 Task: Look for space in Copenhagen, Denmark from 11th June, 2023 to 15th June, 2023 for 2 adults in price range Rs.7000 to Rs.16000. Place can be private room with 1  bedroom having 2 beds and 1 bathroom. Property type can be house, flat, guest house, hotel. Booking option can be shelf check-in. Required host language is English.
Action: Mouse moved to (587, 77)
Screenshot: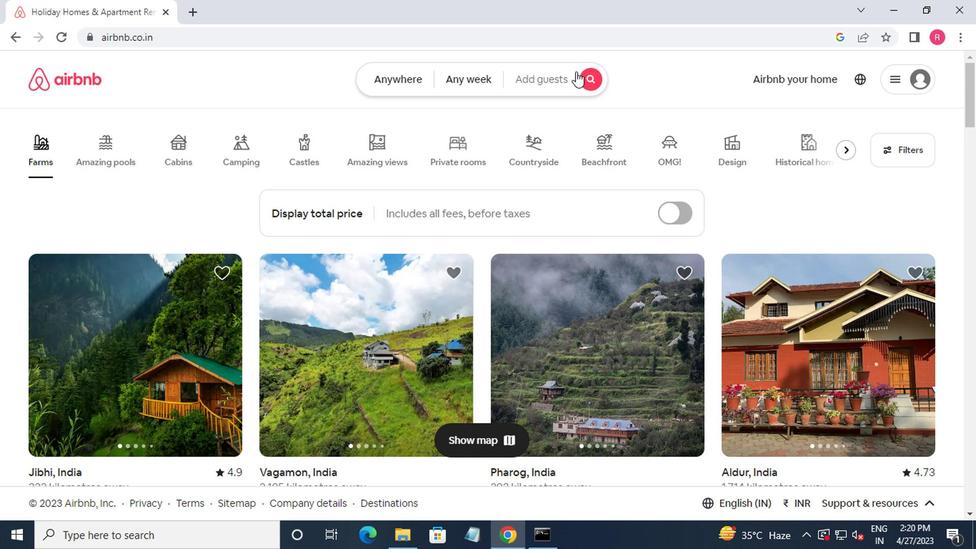 
Action: Mouse pressed left at (587, 77)
Screenshot: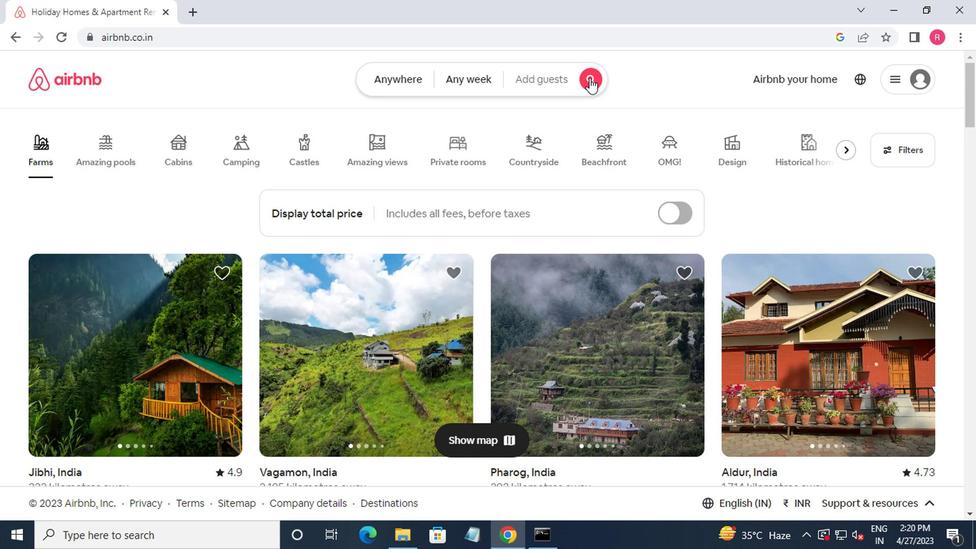 
Action: Mouse moved to (298, 140)
Screenshot: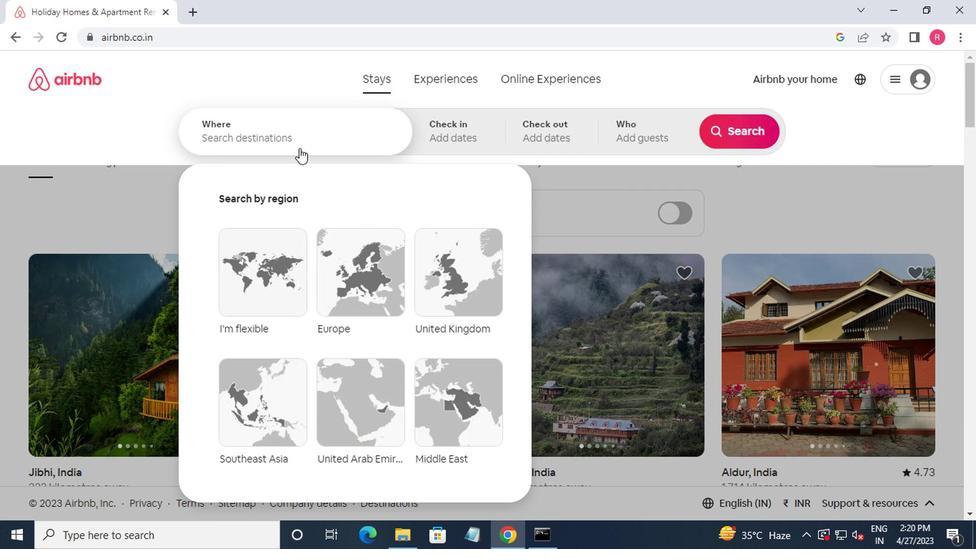 
Action: Mouse pressed left at (298, 140)
Screenshot: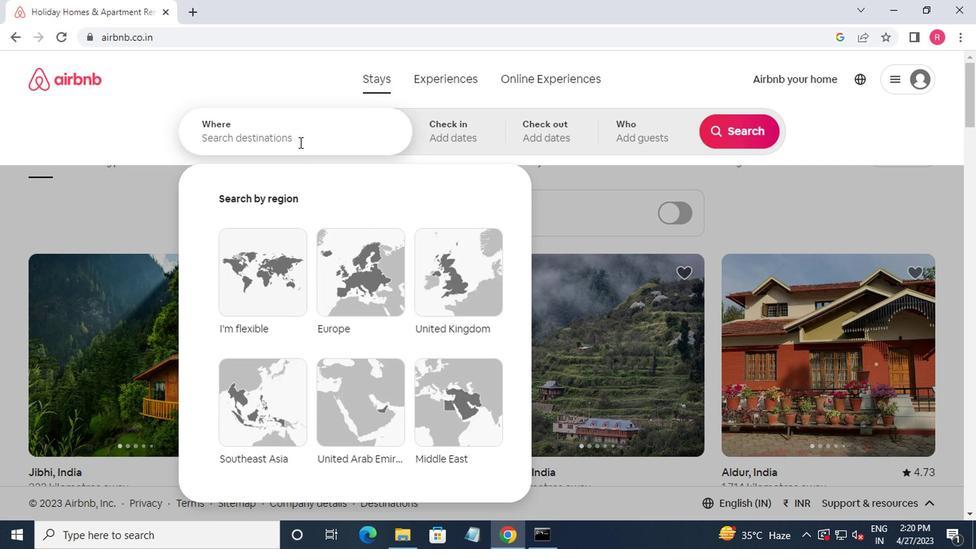 
Action: Mouse moved to (302, 147)
Screenshot: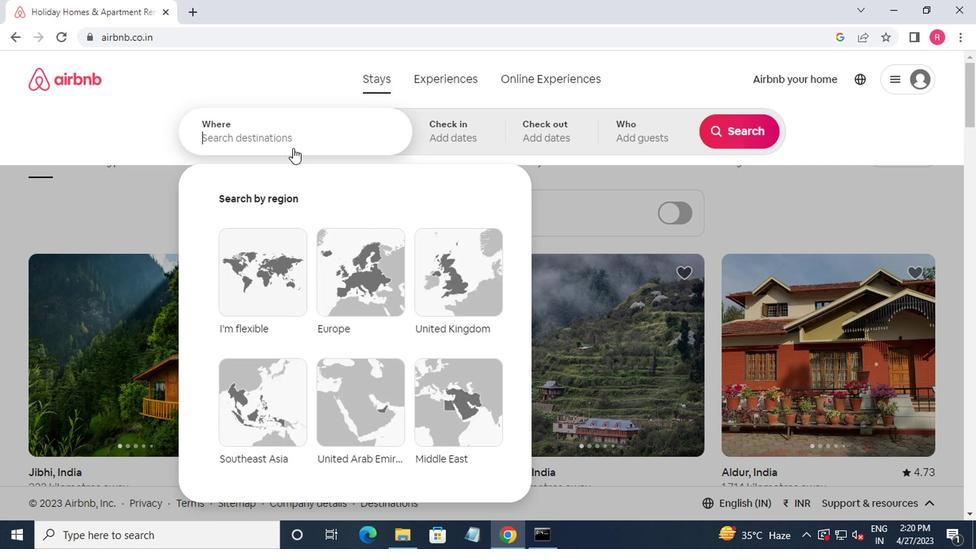 
Action: Key pressed copenhagen,<Key.down><Key.enter><Key.enter>
Screenshot: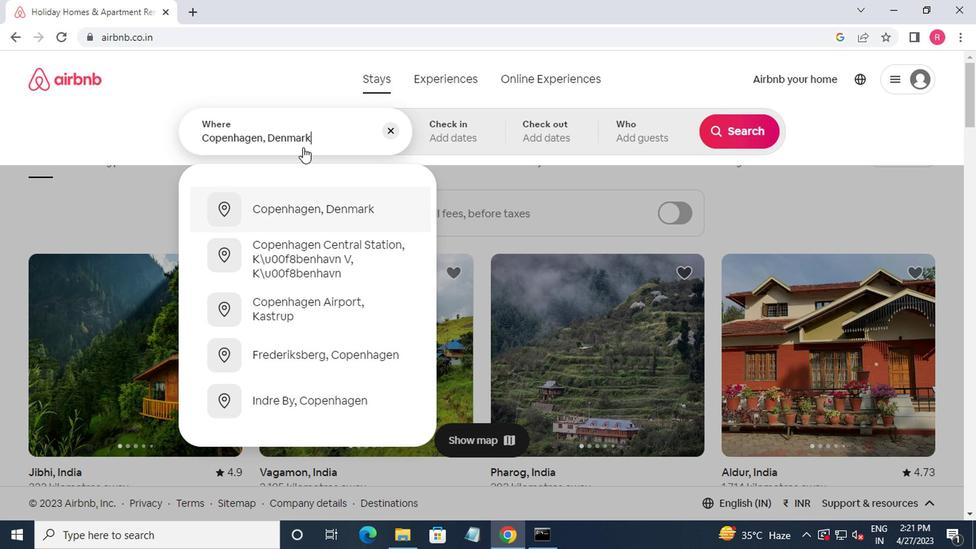 
Action: Mouse moved to (725, 247)
Screenshot: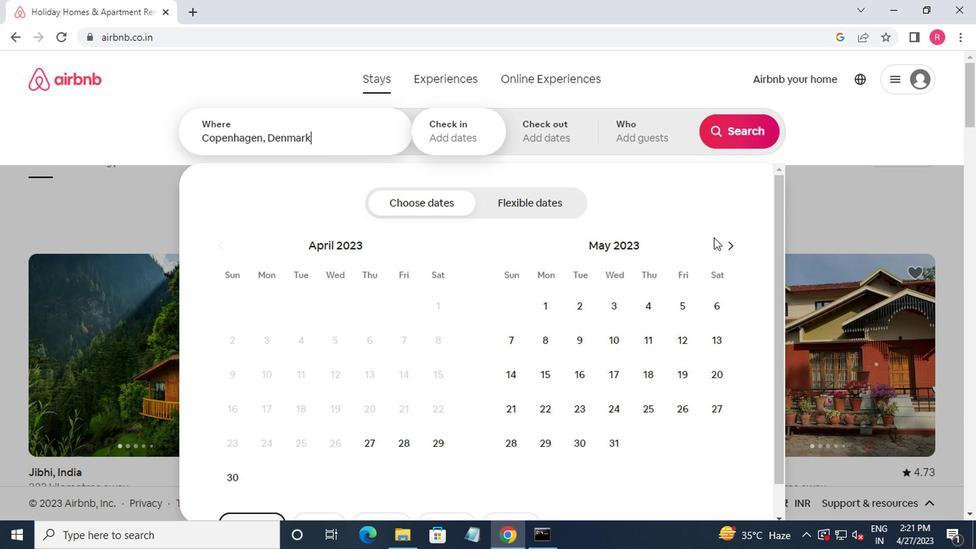 
Action: Mouse pressed left at (725, 247)
Screenshot: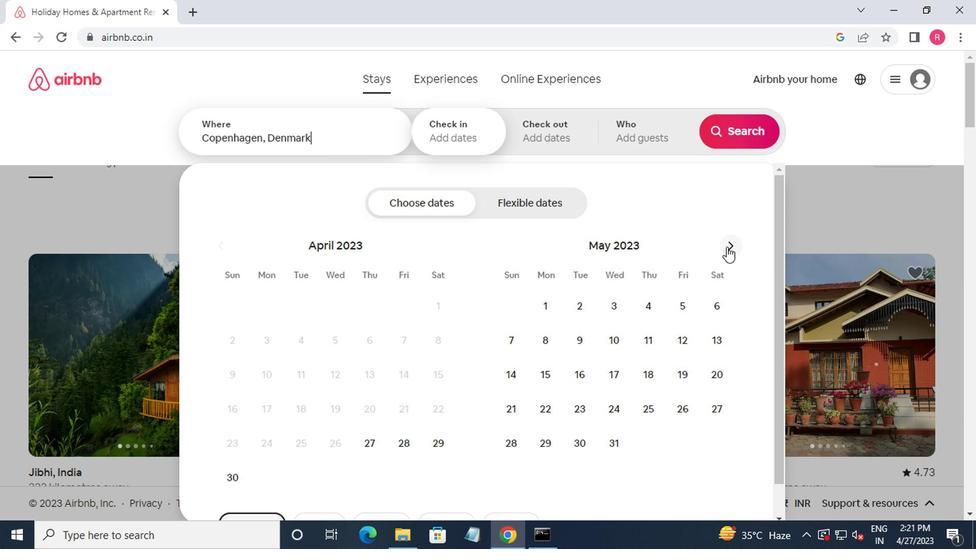
Action: Mouse pressed left at (725, 247)
Screenshot: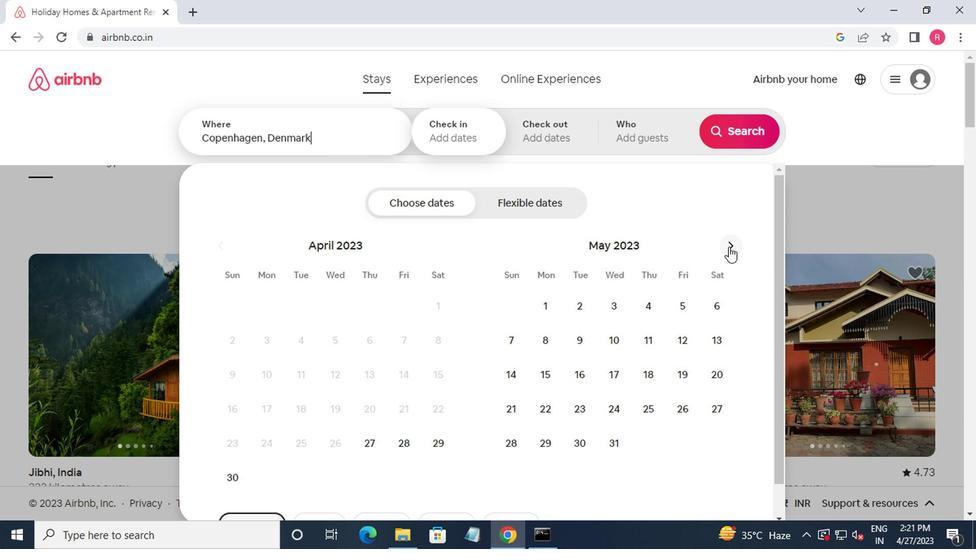 
Action: Mouse moved to (524, 369)
Screenshot: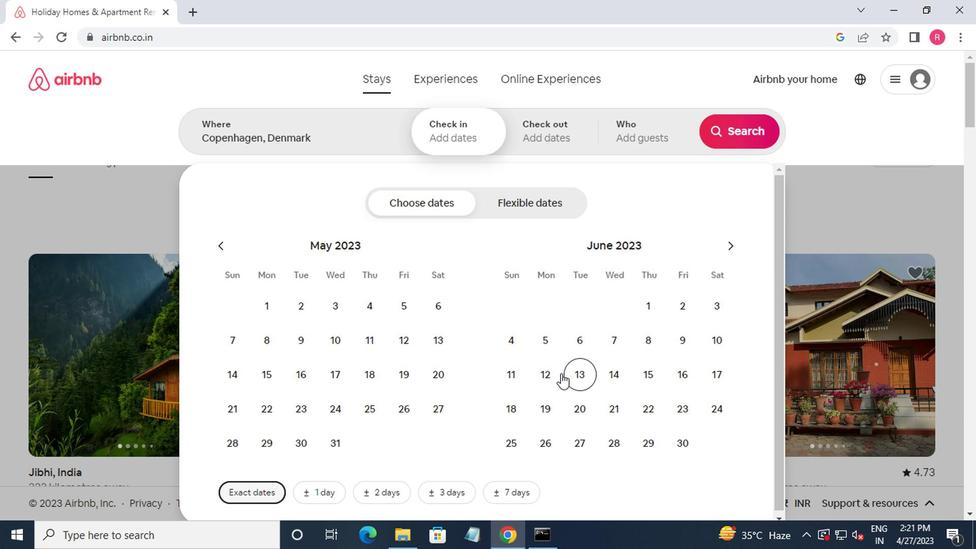 
Action: Mouse pressed left at (524, 369)
Screenshot: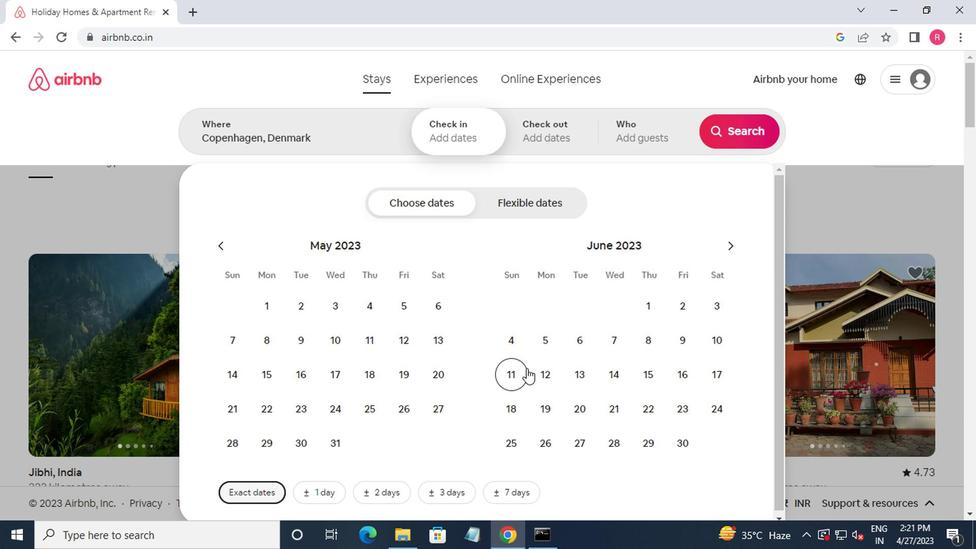 
Action: Mouse moved to (638, 386)
Screenshot: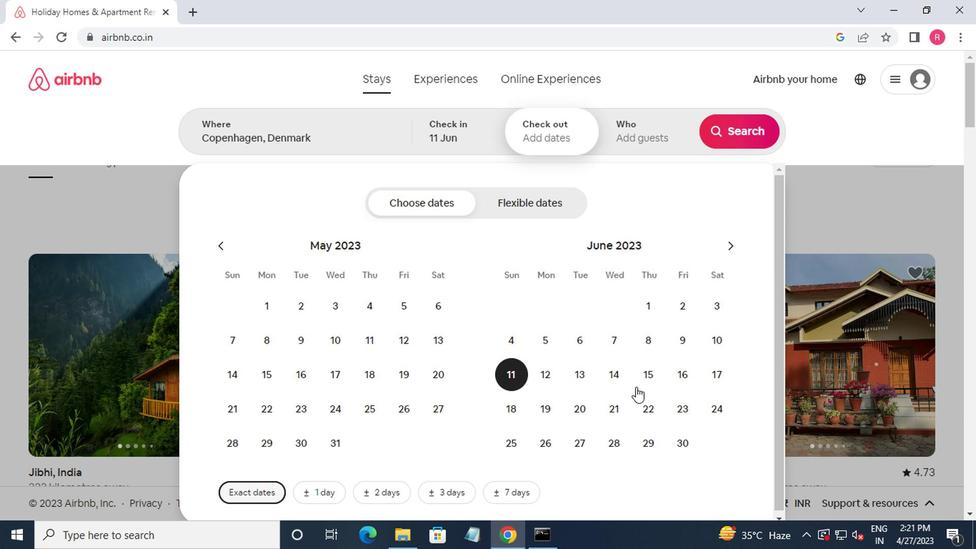 
Action: Mouse pressed left at (638, 386)
Screenshot: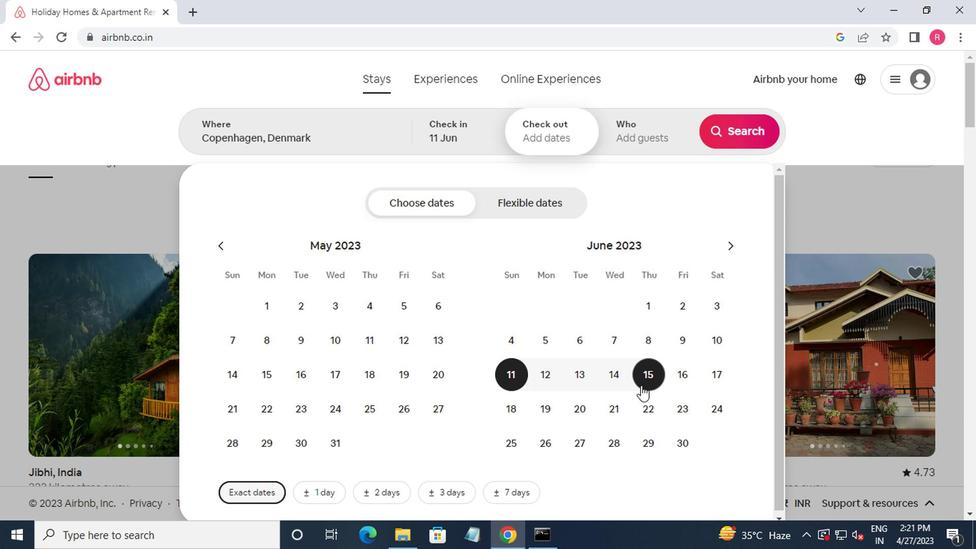 
Action: Mouse moved to (626, 139)
Screenshot: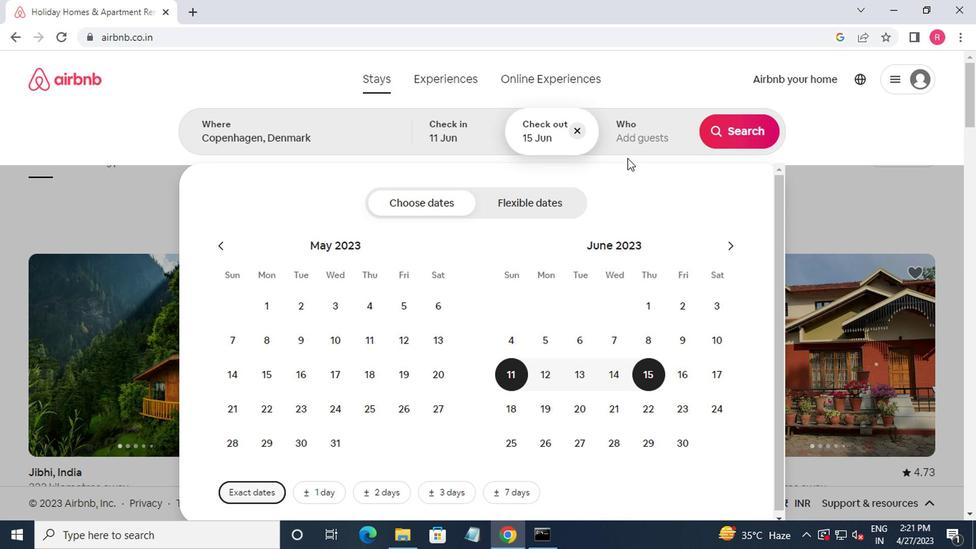 
Action: Mouse pressed left at (626, 139)
Screenshot: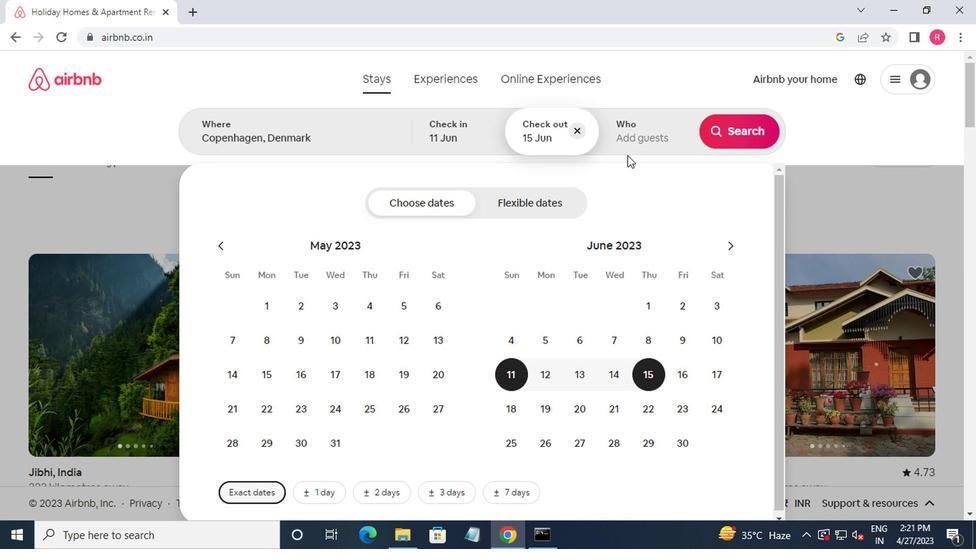 
Action: Mouse moved to (737, 210)
Screenshot: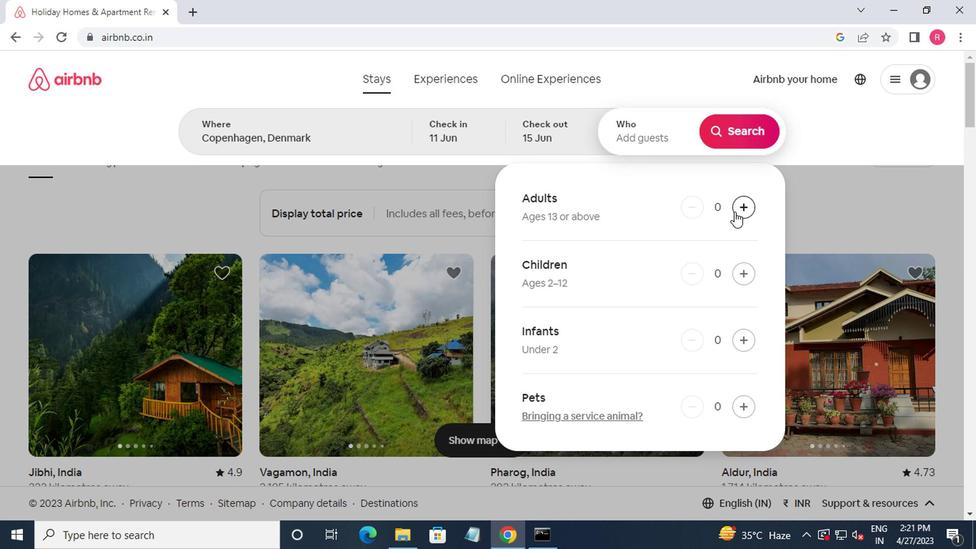 
Action: Mouse pressed left at (737, 210)
Screenshot: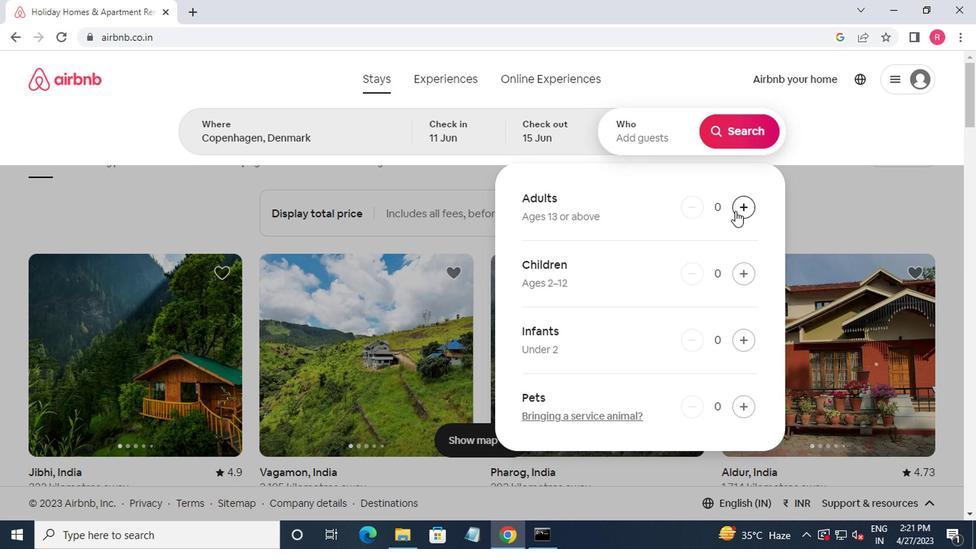 
Action: Mouse pressed left at (737, 210)
Screenshot: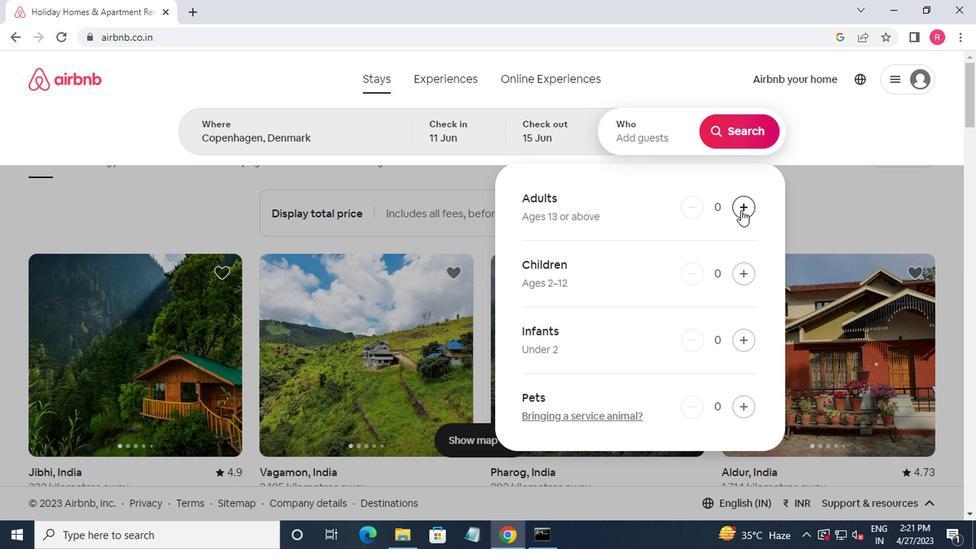 
Action: Mouse moved to (741, 136)
Screenshot: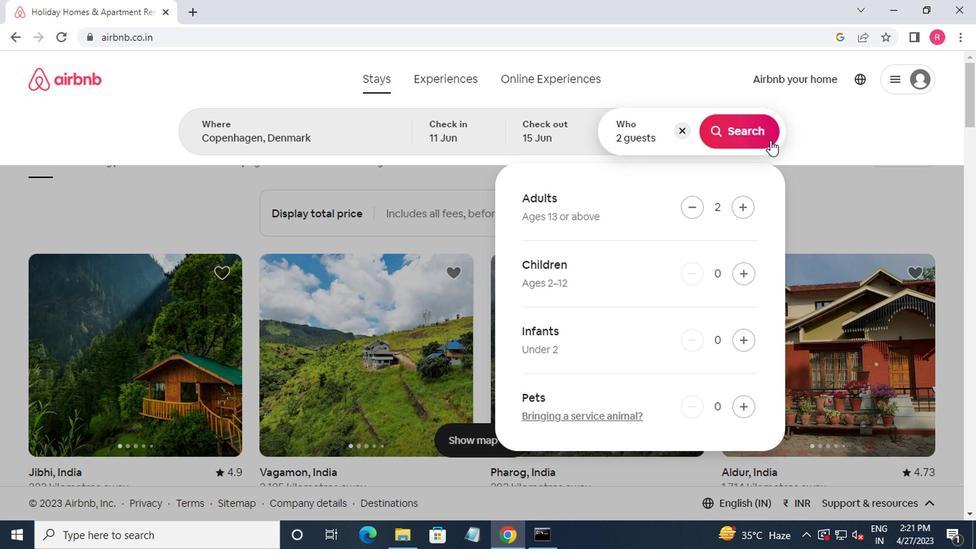 
Action: Mouse pressed left at (741, 136)
Screenshot: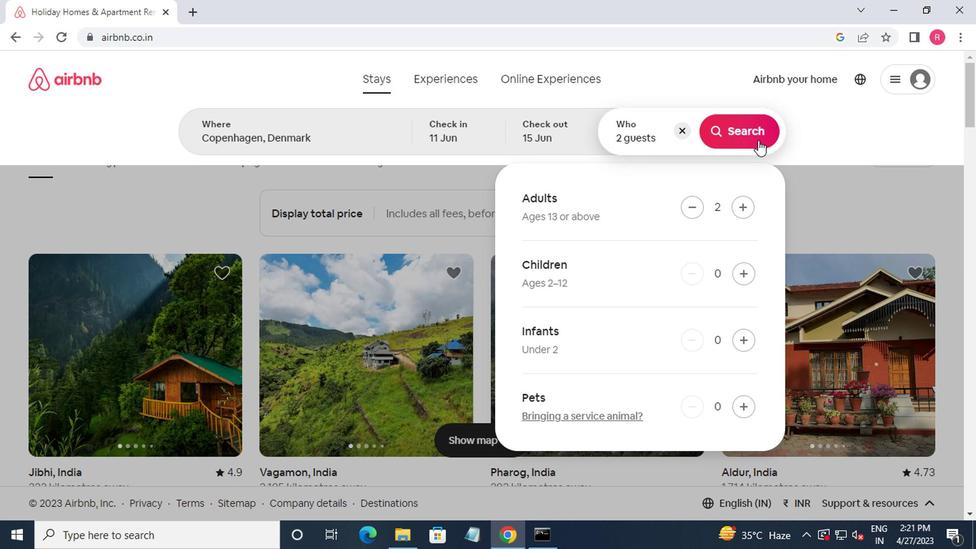 
Action: Mouse moved to (871, 138)
Screenshot: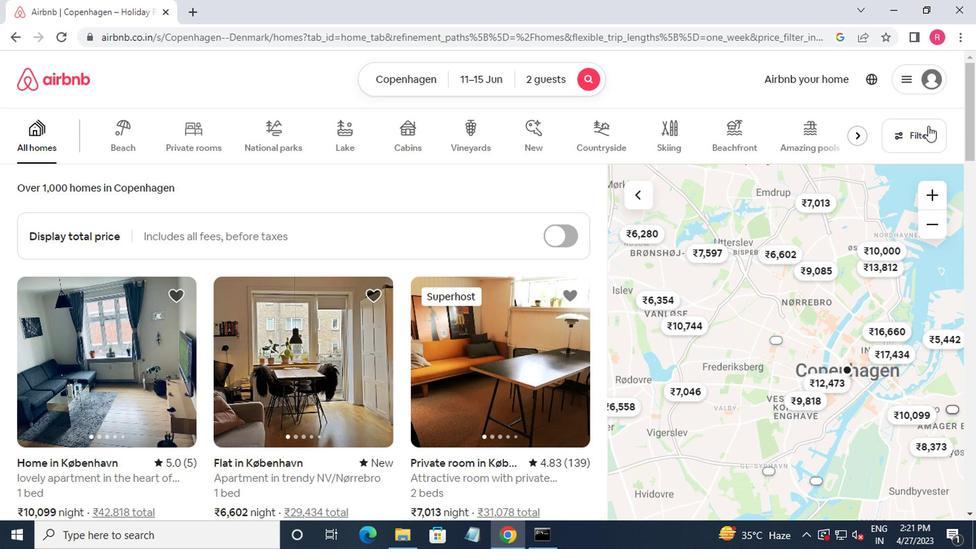 
Action: Mouse pressed left at (871, 138)
Screenshot: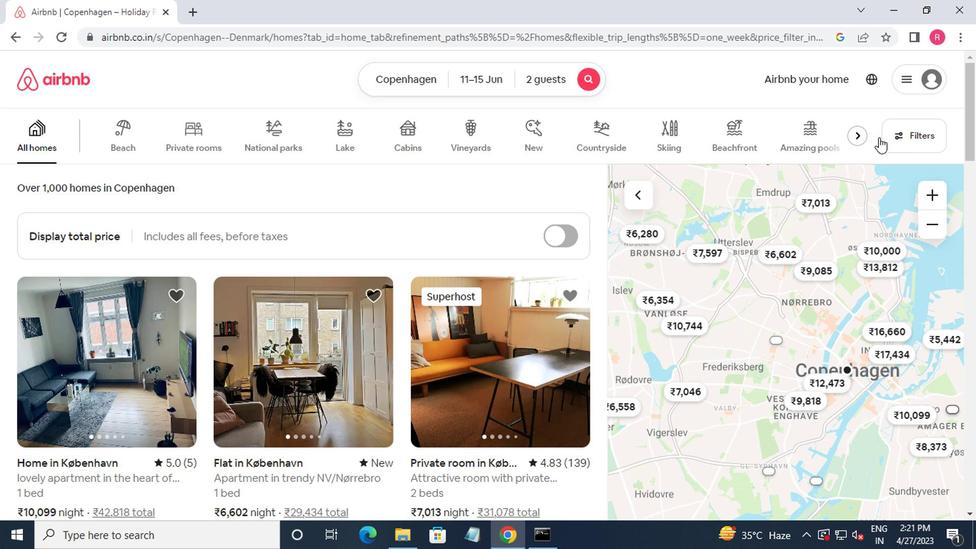 
Action: Mouse moved to (890, 138)
Screenshot: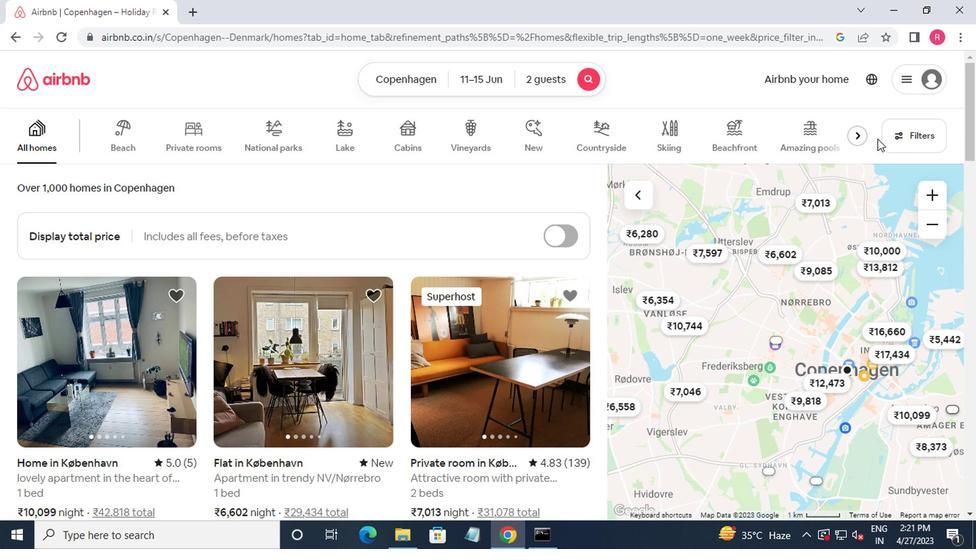 
Action: Mouse pressed left at (890, 138)
Screenshot: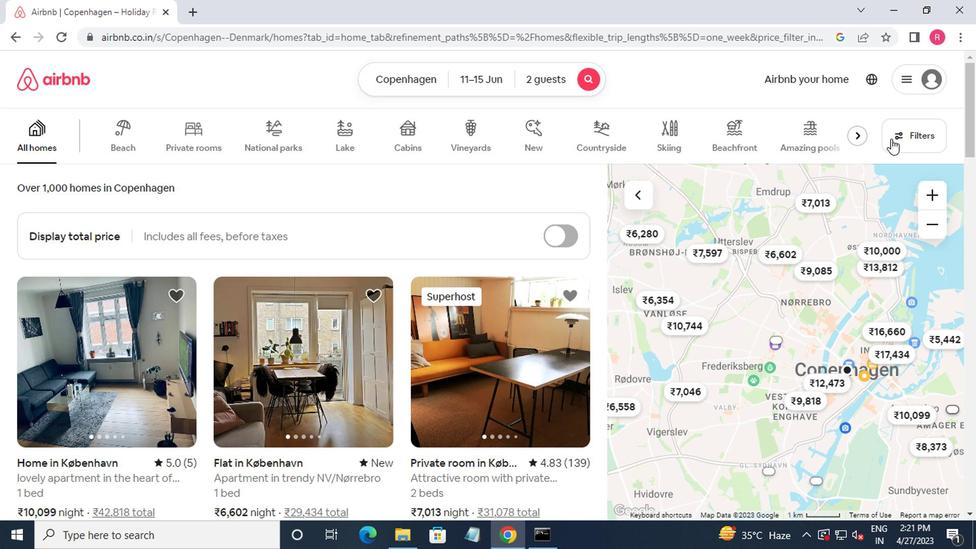 
Action: Mouse moved to (359, 319)
Screenshot: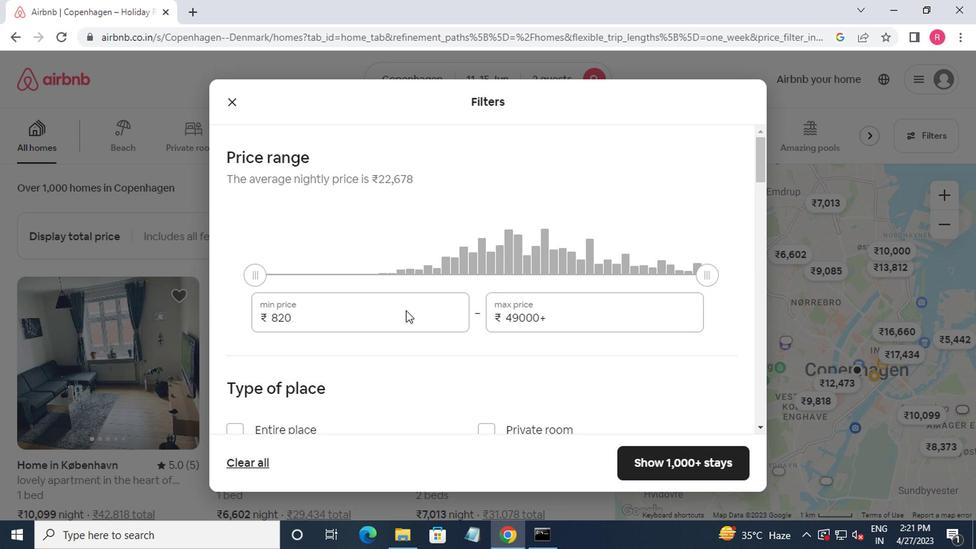 
Action: Mouse pressed left at (359, 319)
Screenshot: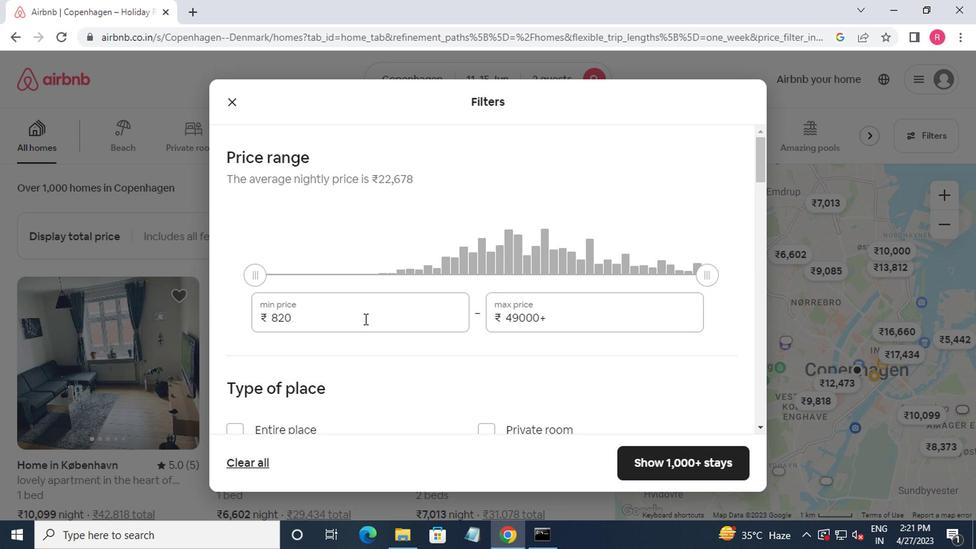 
Action: Mouse moved to (449, 258)
Screenshot: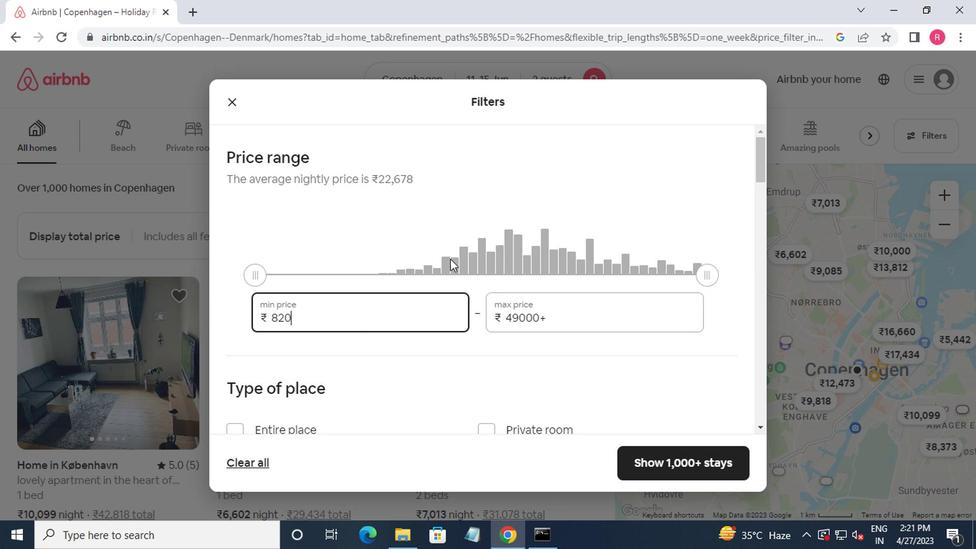 
Action: Key pressed <Key.backspace><Key.backspace><Key.backspace><Key.backspace><Key.backspace>
Screenshot: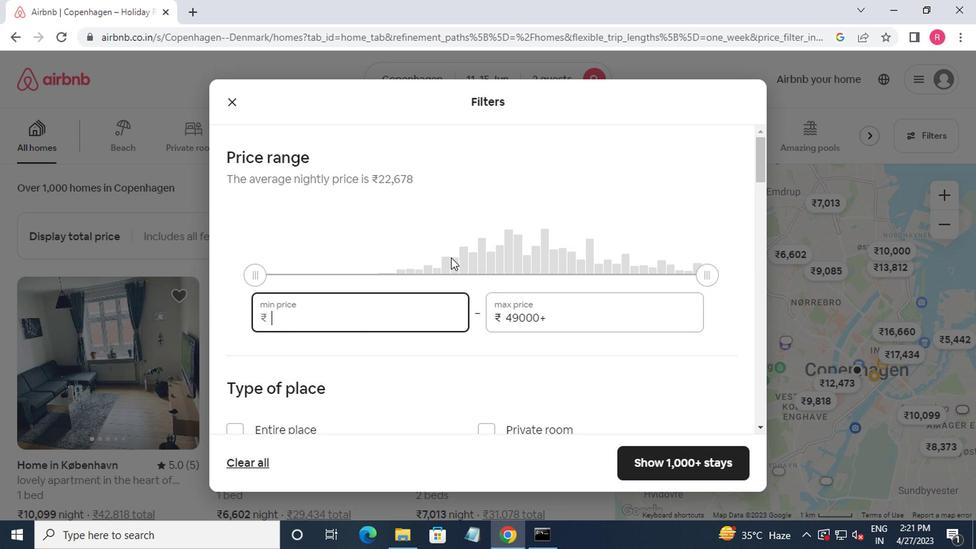 
Action: Mouse moved to (449, 257)
Screenshot: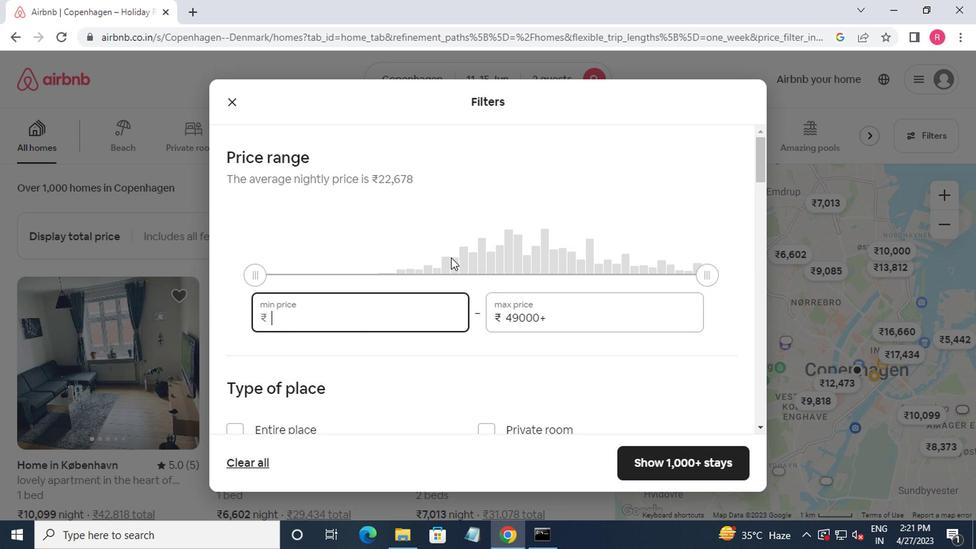
Action: Key pressed 7000<Key.tab>1<Key.backspace><Key.backspace><Key.backspace><Key.backspace><Key.backspace><Key.backspace><Key.backspace><Key.backspace><Key.backspace><Key.backspace>16000
Screenshot: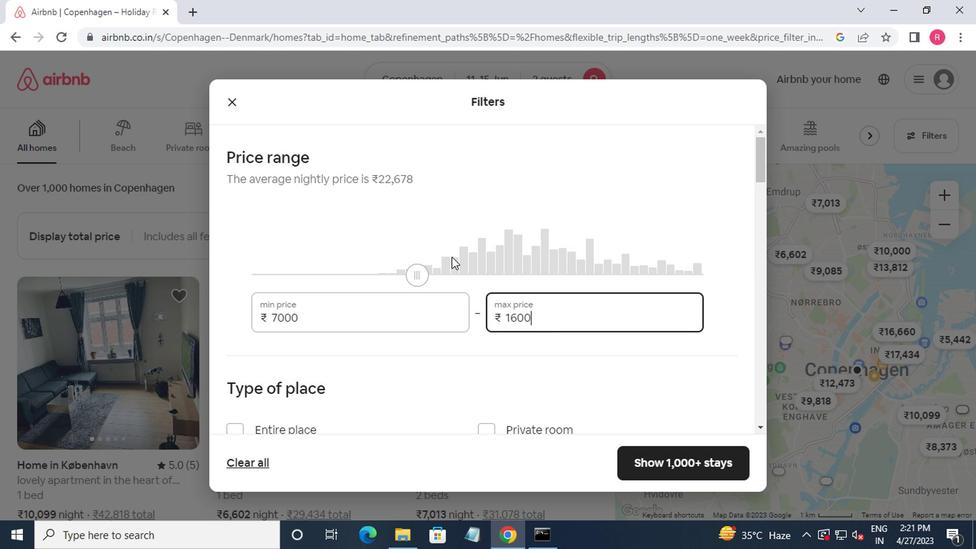 
Action: Mouse moved to (376, 355)
Screenshot: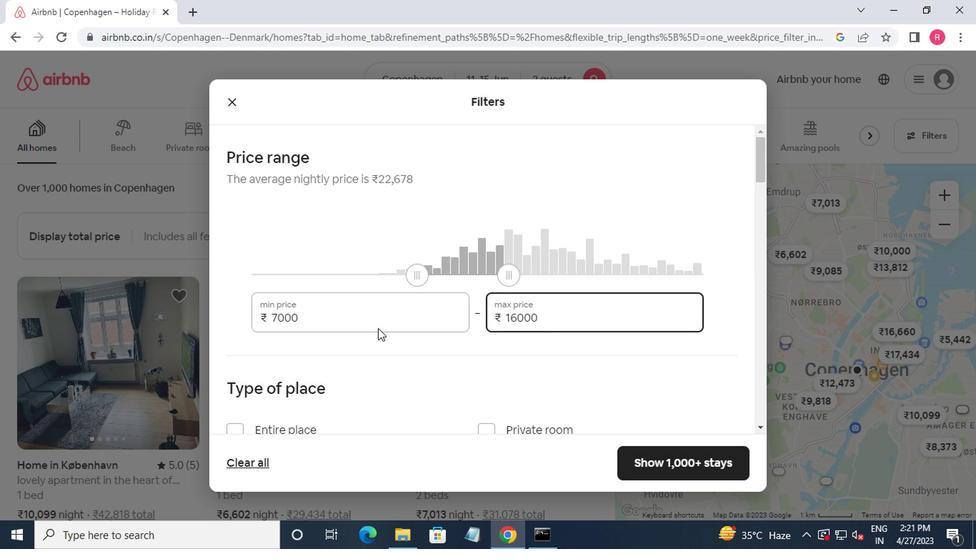 
Action: Mouse scrolled (376, 354) with delta (0, -1)
Screenshot: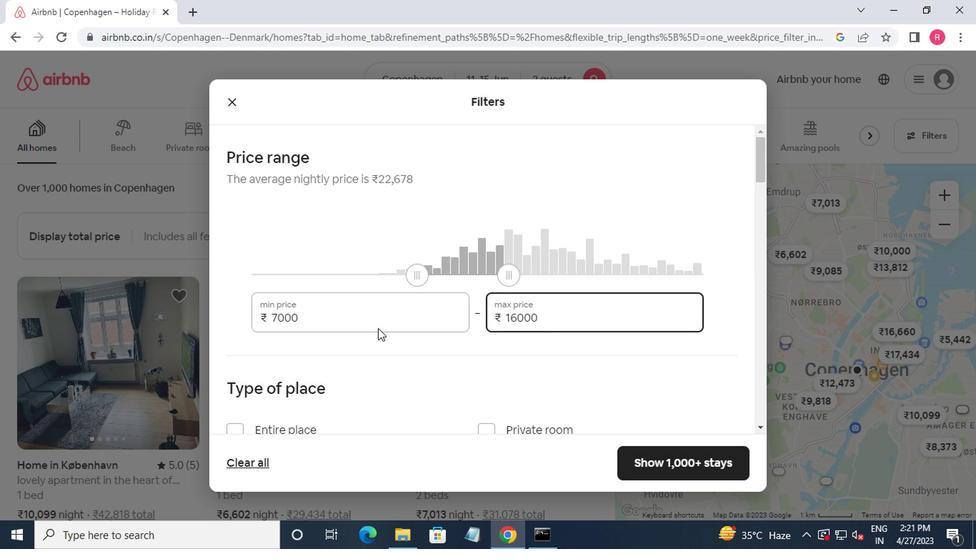 
Action: Mouse moved to (378, 359)
Screenshot: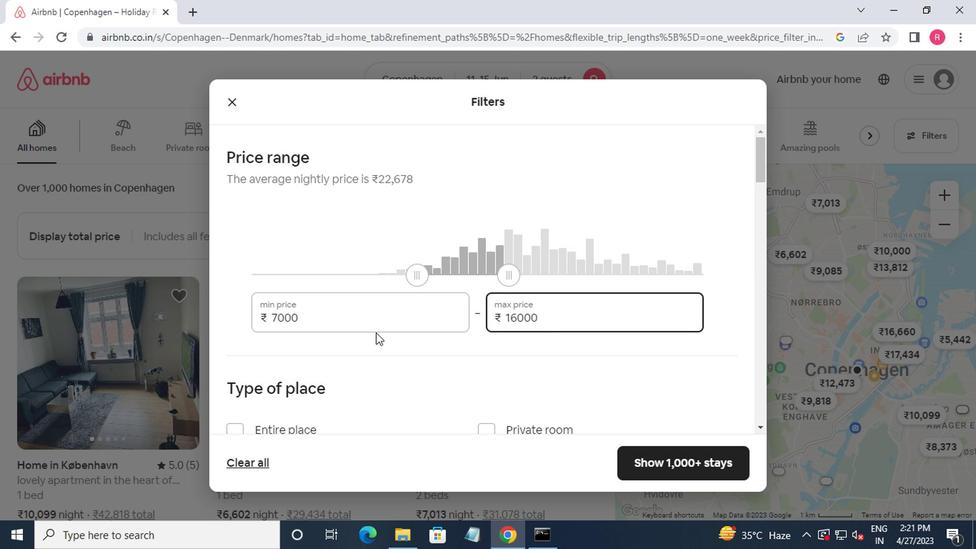 
Action: Mouse scrolled (378, 358) with delta (0, 0)
Screenshot: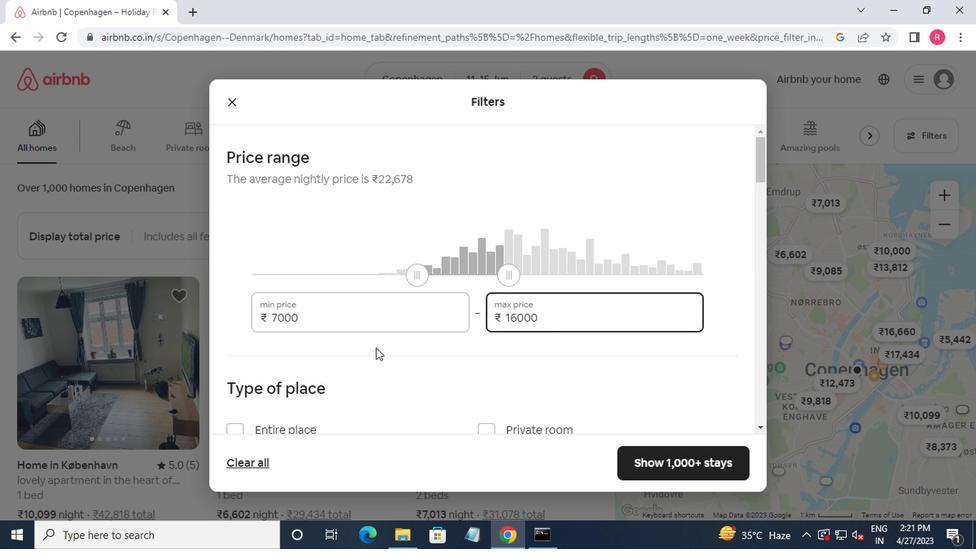 
Action: Mouse moved to (491, 289)
Screenshot: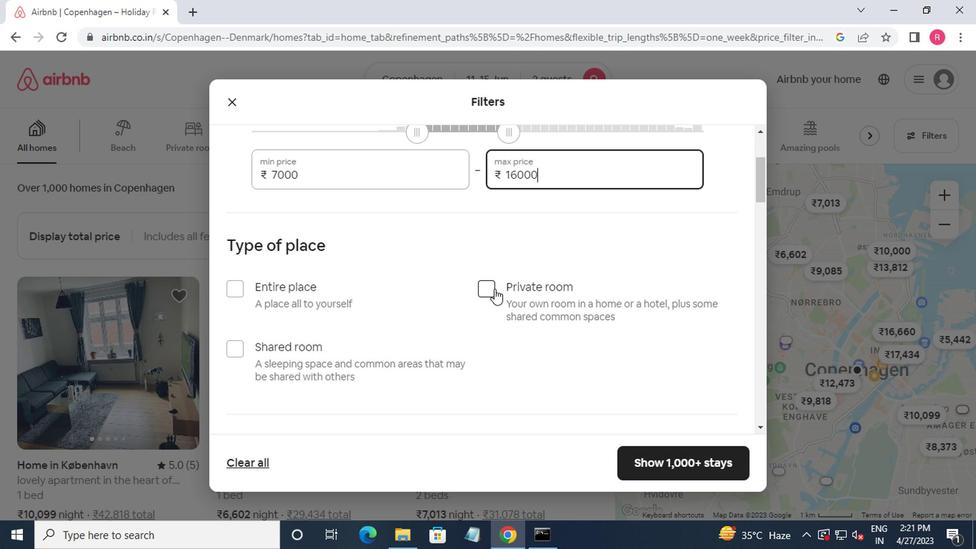 
Action: Mouse pressed left at (491, 289)
Screenshot: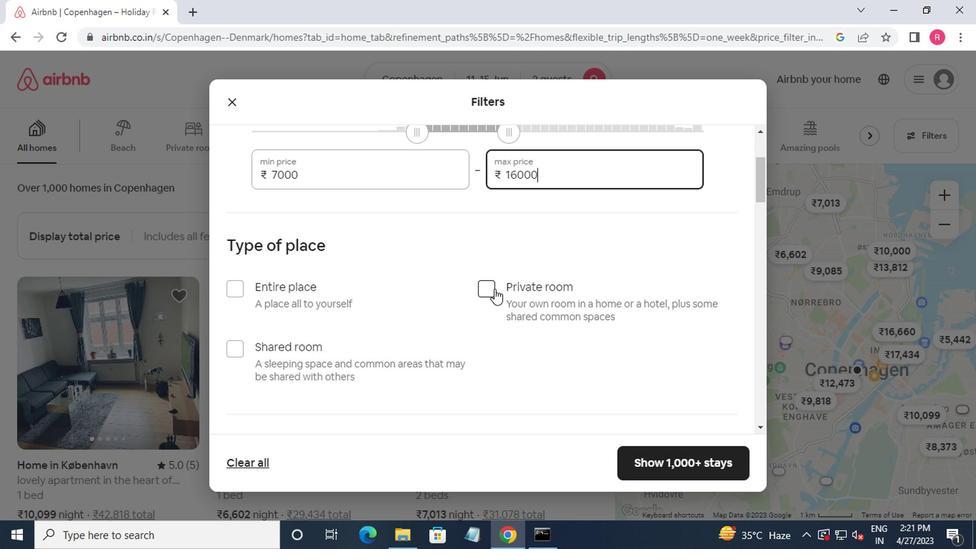 
Action: Mouse moved to (494, 284)
Screenshot: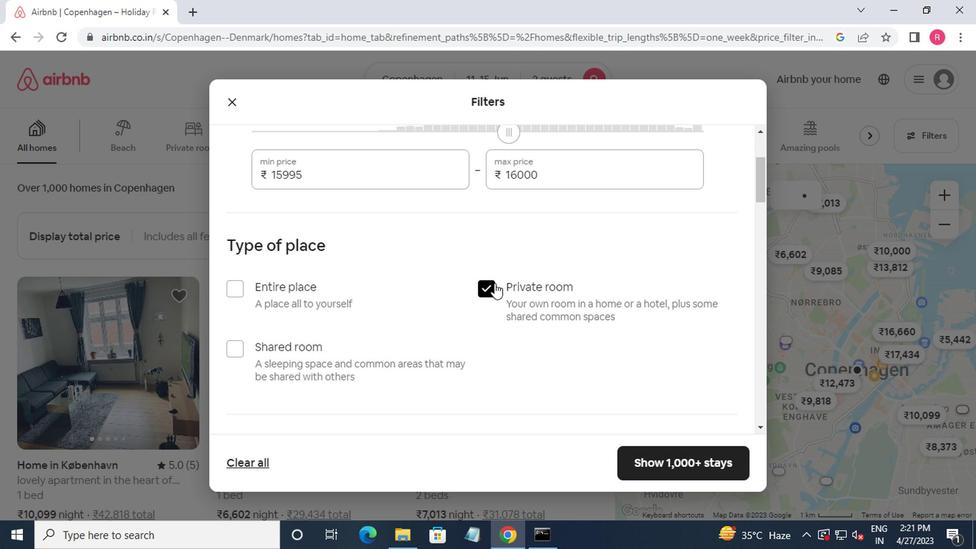 
Action: Mouse scrolled (494, 284) with delta (0, 0)
Screenshot: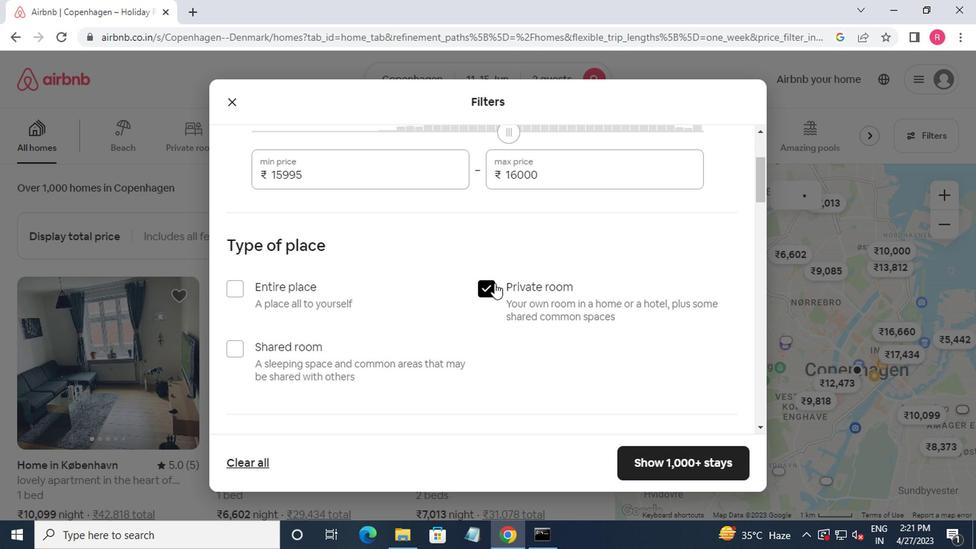 
Action: Mouse moved to (496, 286)
Screenshot: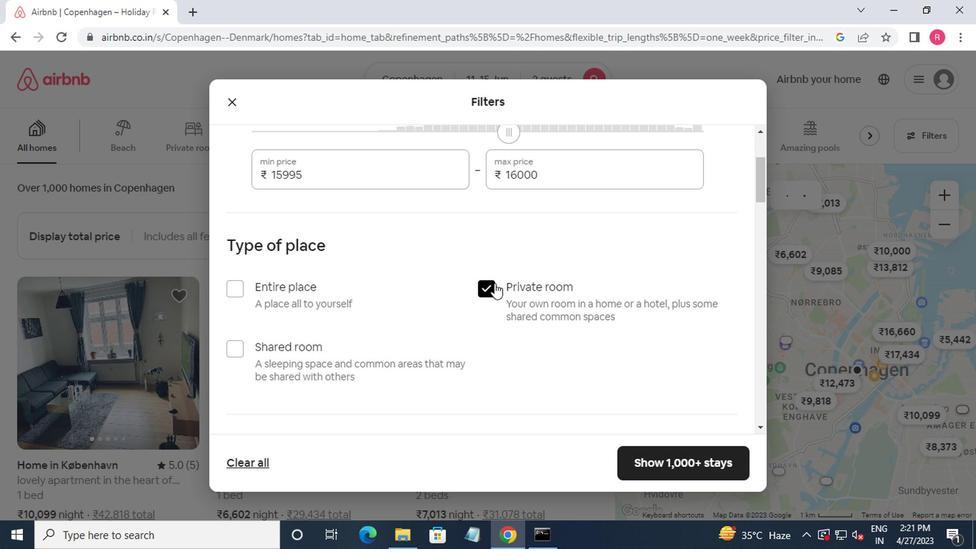 
Action: Mouse scrolled (496, 285) with delta (0, -1)
Screenshot: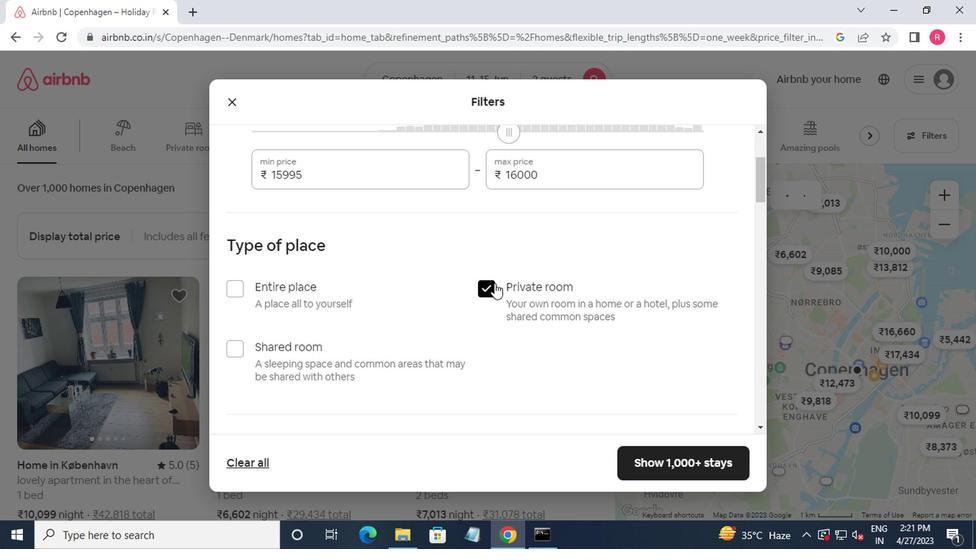 
Action: Mouse moved to (321, 383)
Screenshot: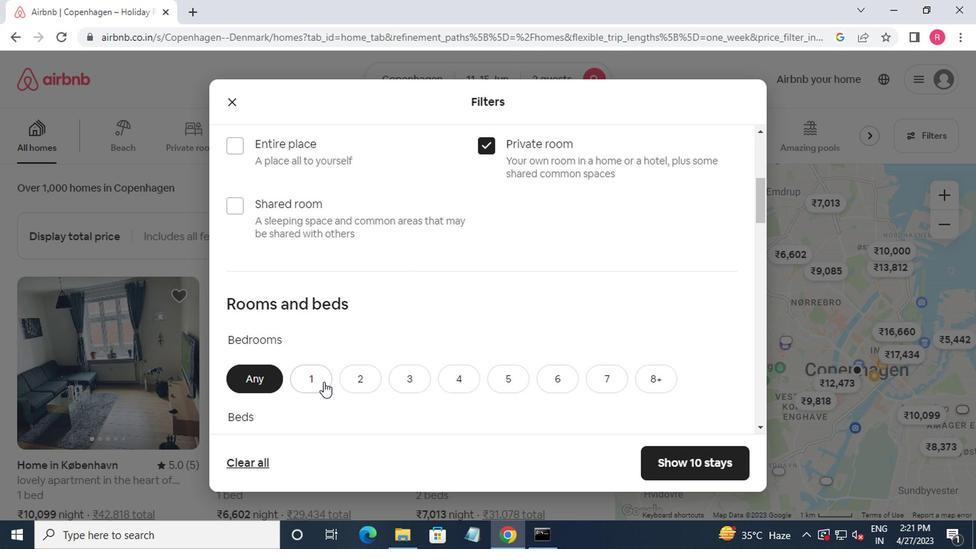 
Action: Mouse pressed left at (321, 383)
Screenshot: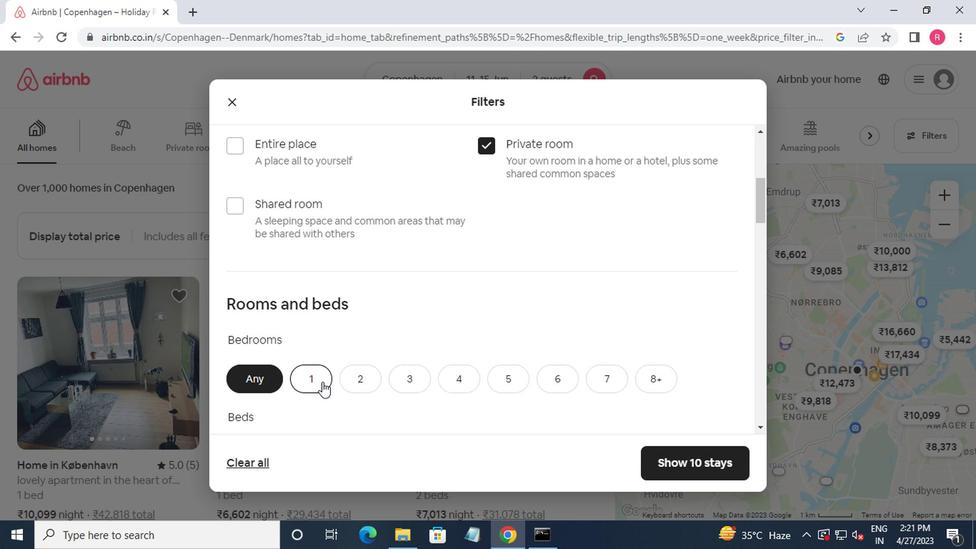 
Action: Mouse moved to (331, 388)
Screenshot: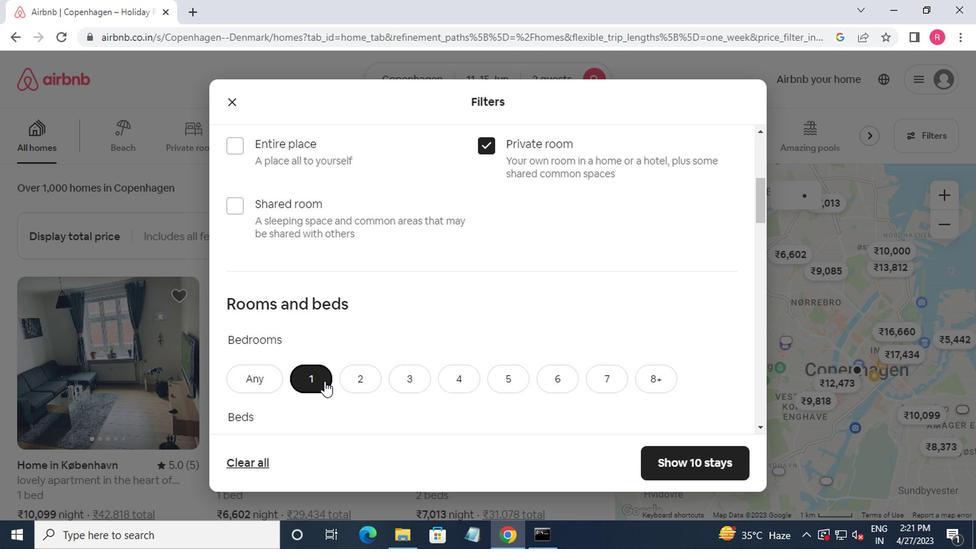 
Action: Mouse scrolled (331, 387) with delta (0, 0)
Screenshot: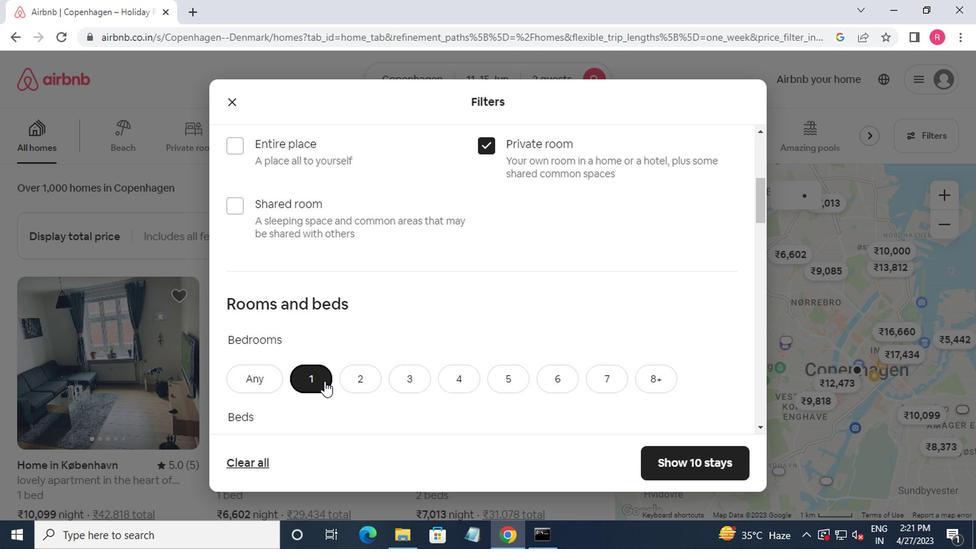 
Action: Mouse moved to (335, 388)
Screenshot: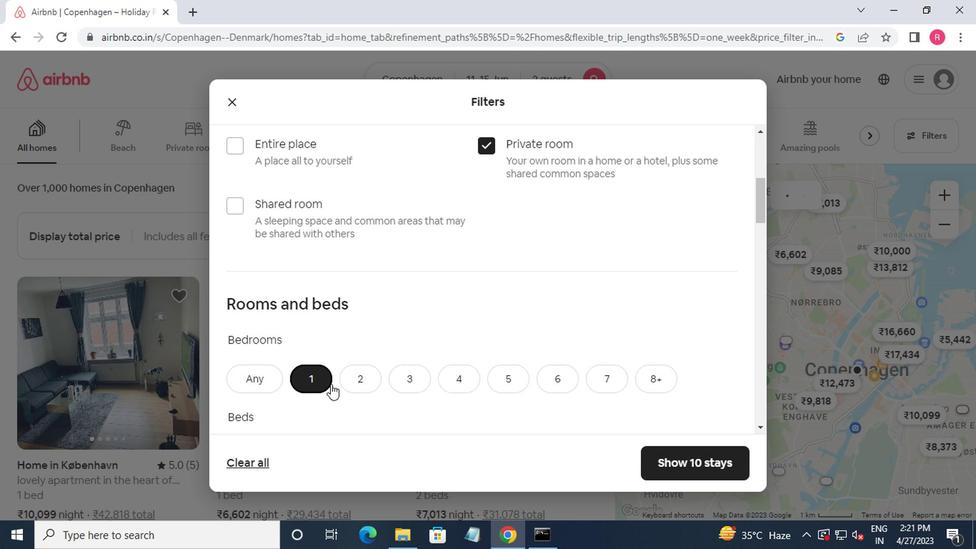 
Action: Mouse scrolled (335, 387) with delta (0, 0)
Screenshot: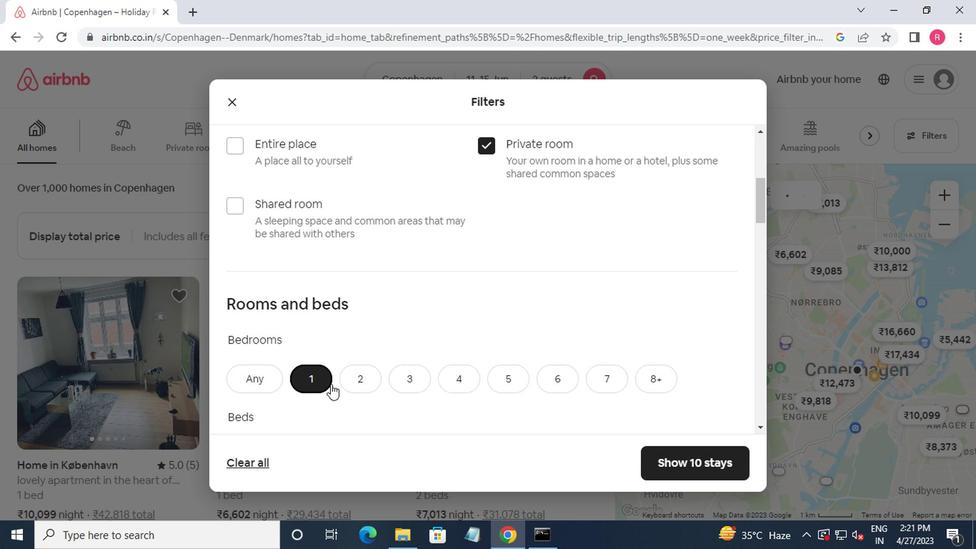 
Action: Mouse moved to (351, 314)
Screenshot: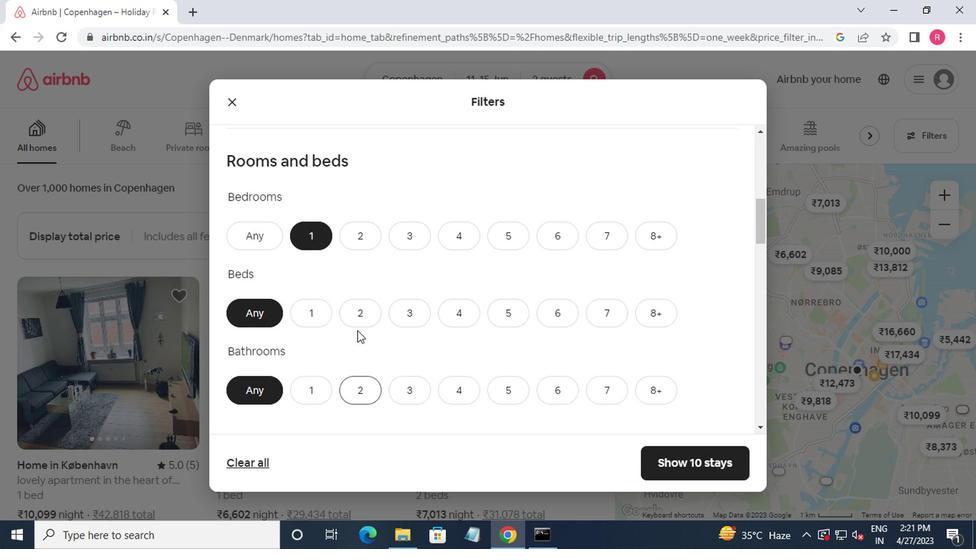 
Action: Mouse pressed left at (351, 314)
Screenshot: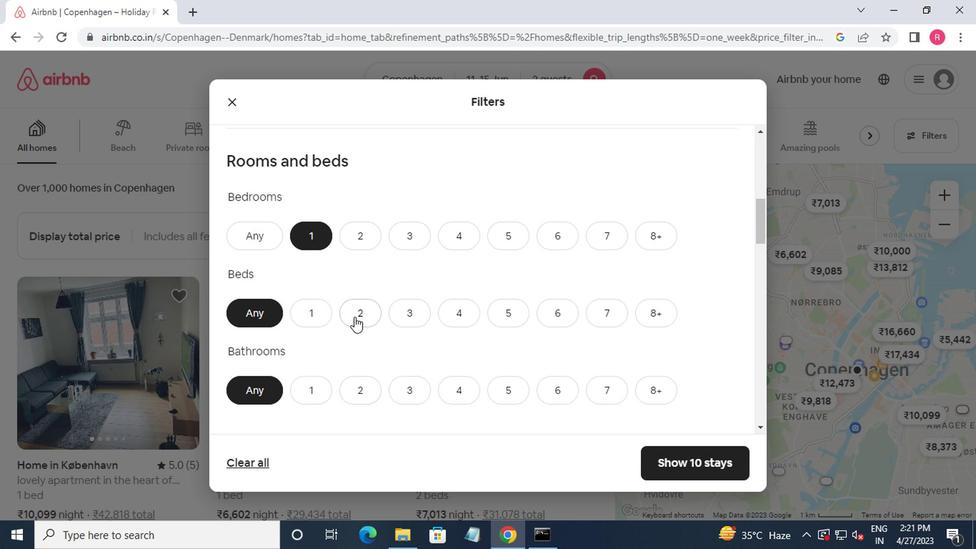 
Action: Mouse moved to (315, 387)
Screenshot: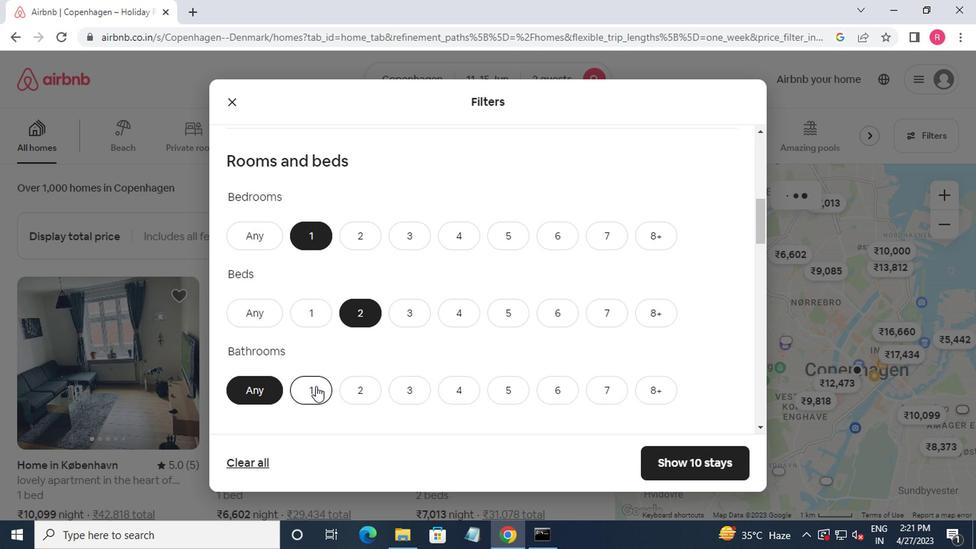 
Action: Mouse pressed left at (315, 387)
Screenshot: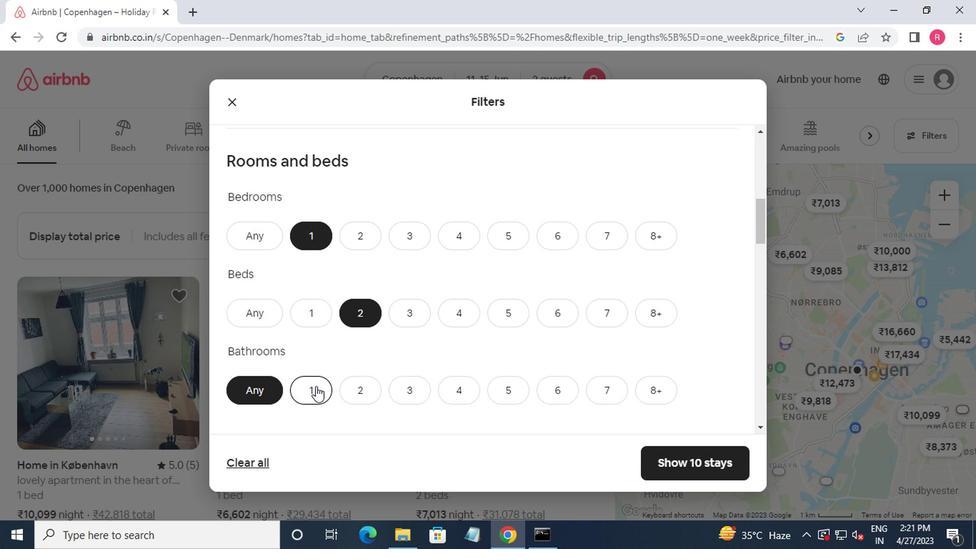 
Action: Mouse moved to (329, 381)
Screenshot: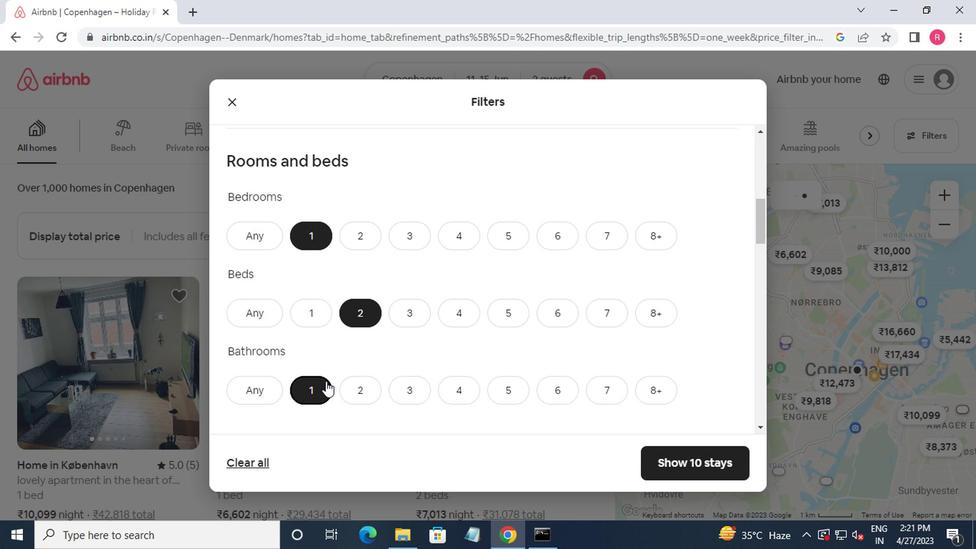 
Action: Mouse scrolled (329, 380) with delta (0, -1)
Screenshot: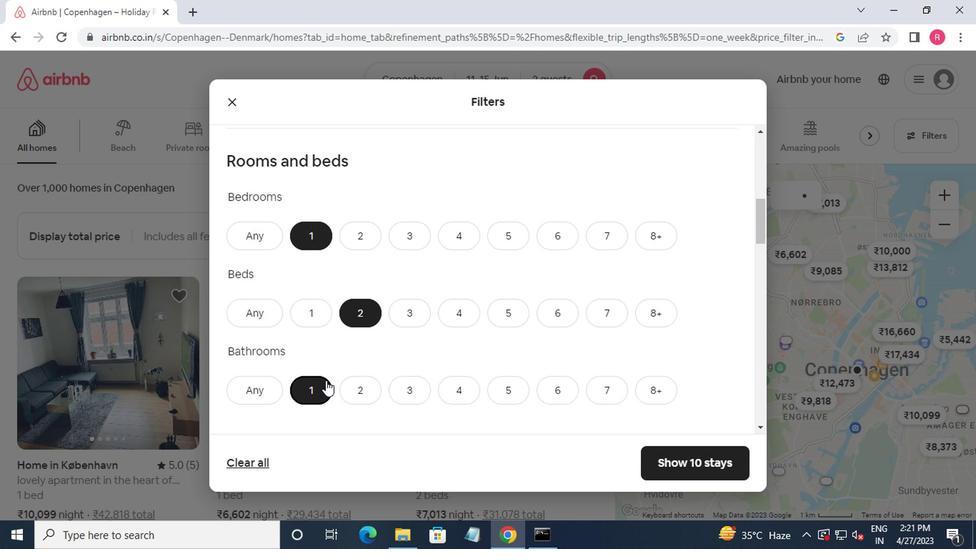 
Action: Mouse moved to (331, 381)
Screenshot: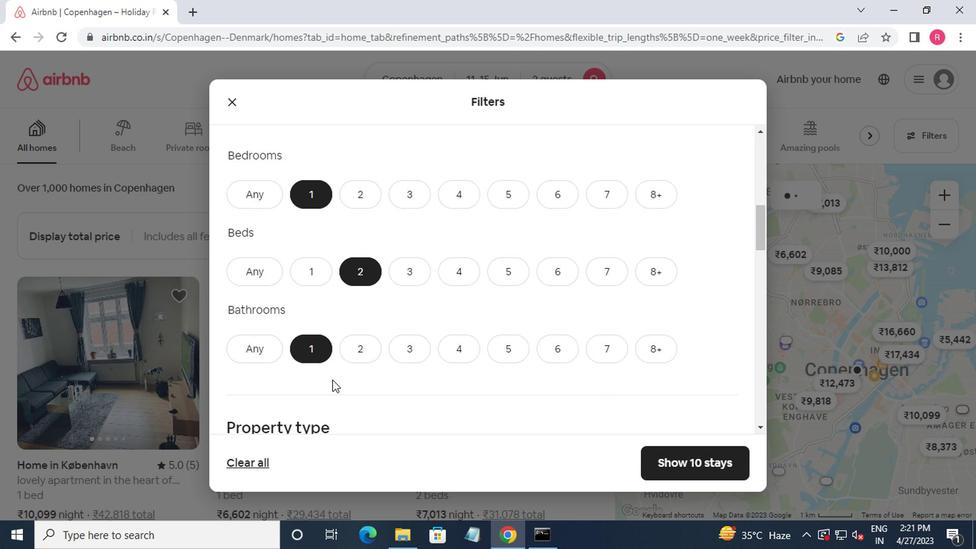 
Action: Mouse scrolled (331, 380) with delta (0, -1)
Screenshot: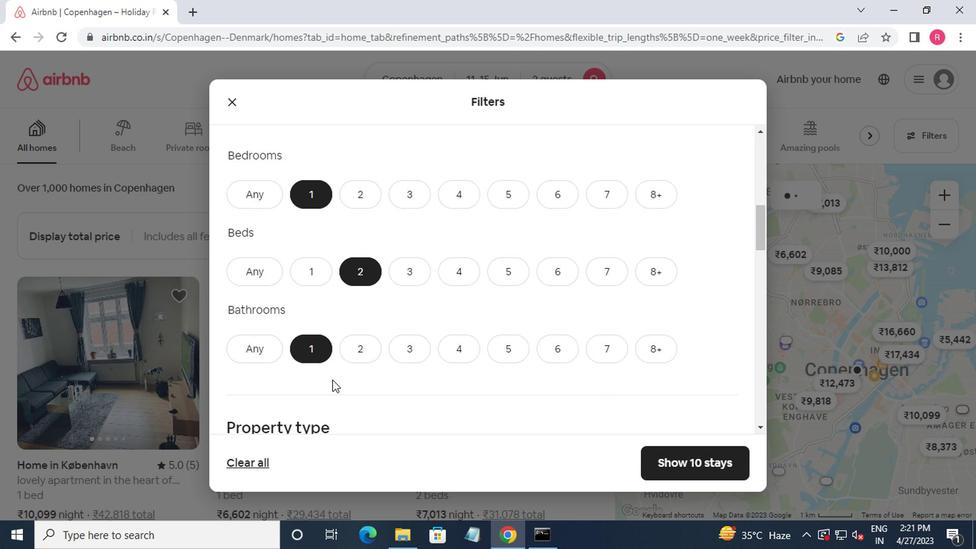 
Action: Mouse moved to (333, 381)
Screenshot: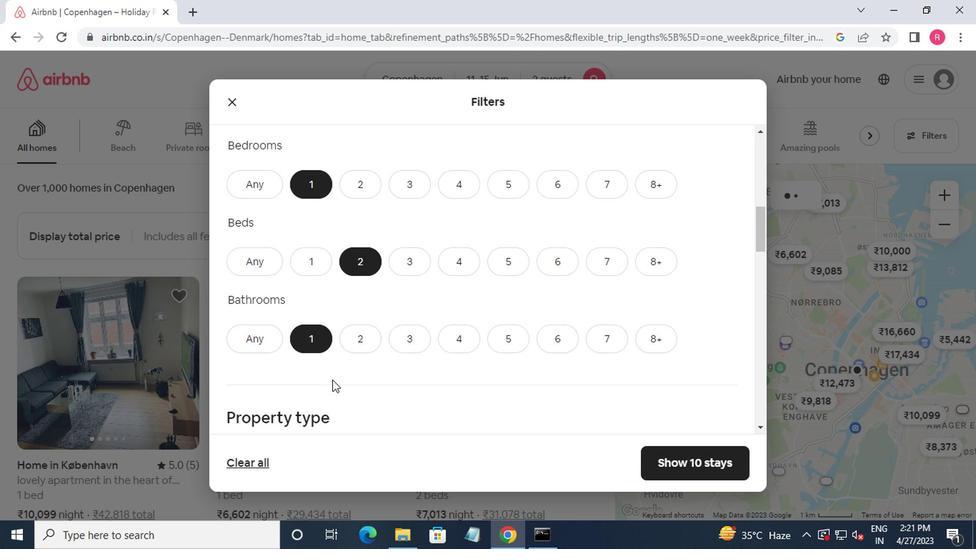 
Action: Mouse scrolled (333, 381) with delta (0, 0)
Screenshot: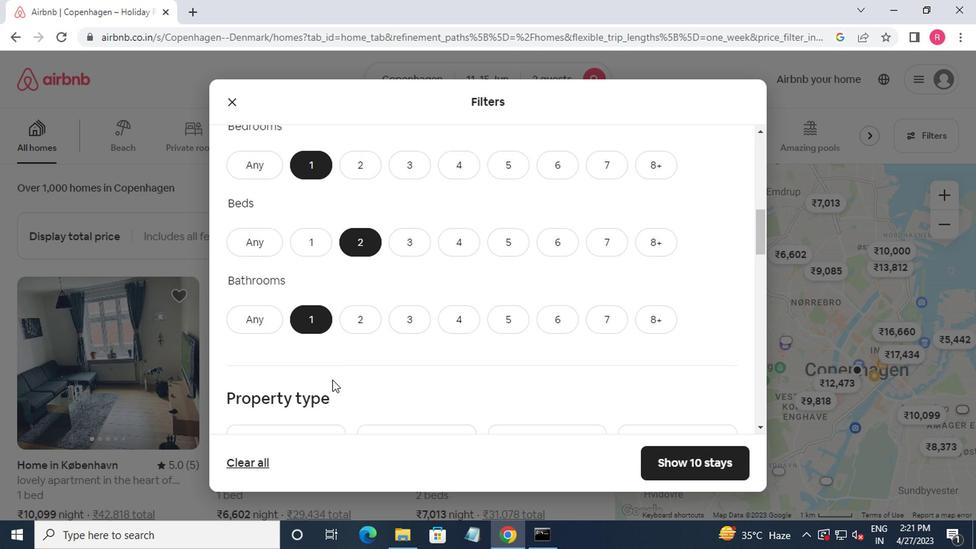 
Action: Mouse moved to (312, 359)
Screenshot: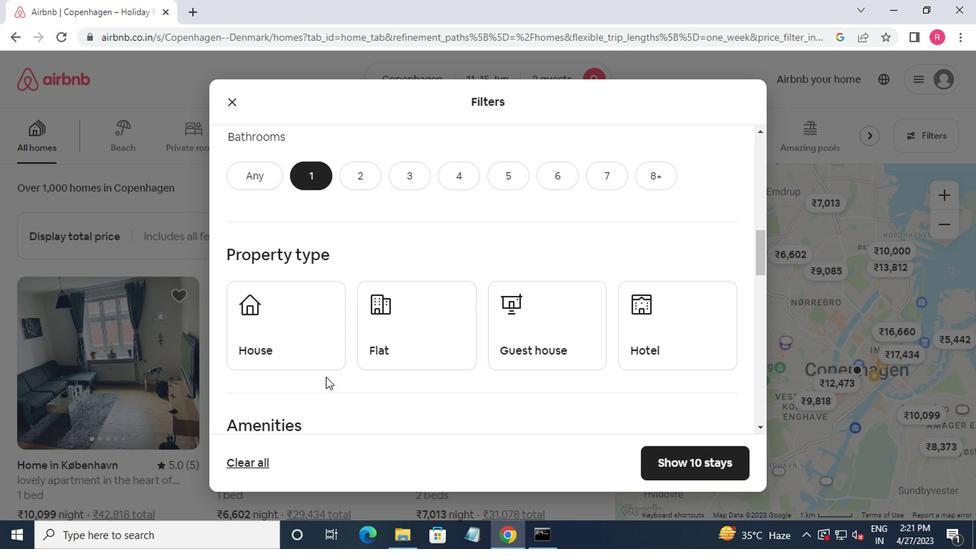 
Action: Mouse pressed left at (312, 359)
Screenshot: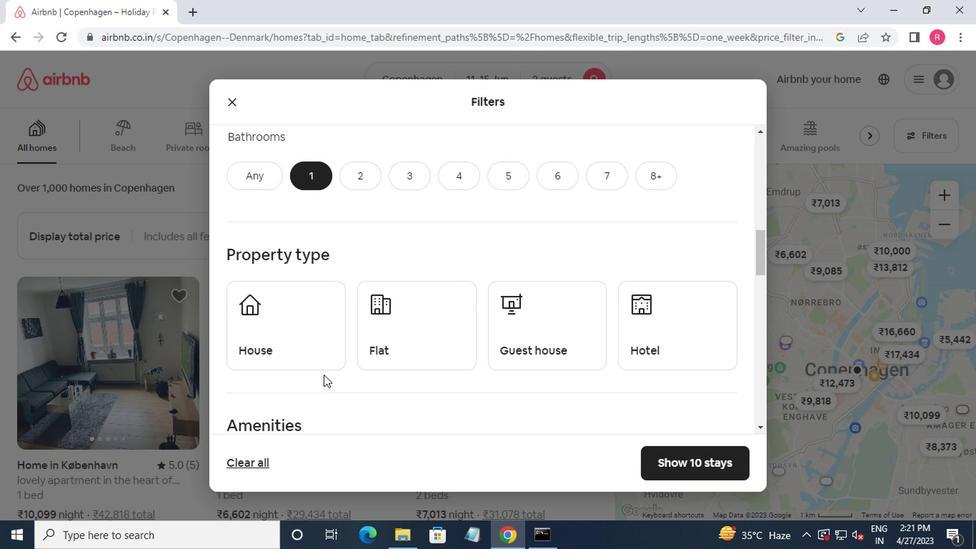 
Action: Mouse moved to (387, 352)
Screenshot: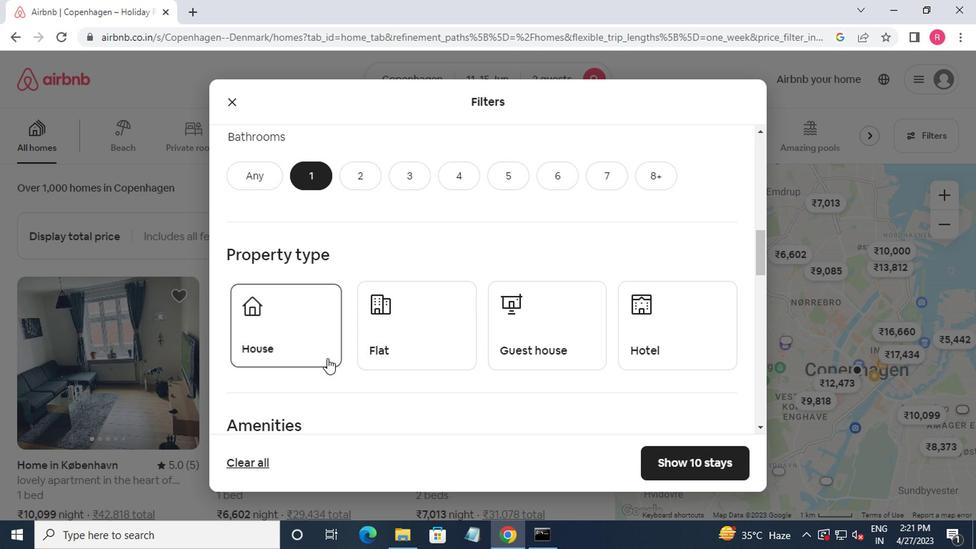 
Action: Mouse pressed left at (387, 352)
Screenshot: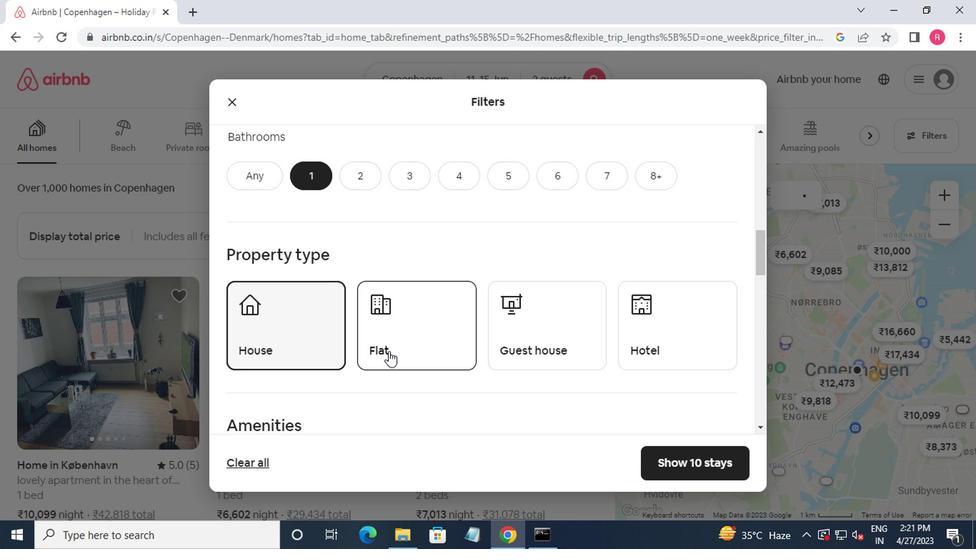 
Action: Mouse moved to (507, 340)
Screenshot: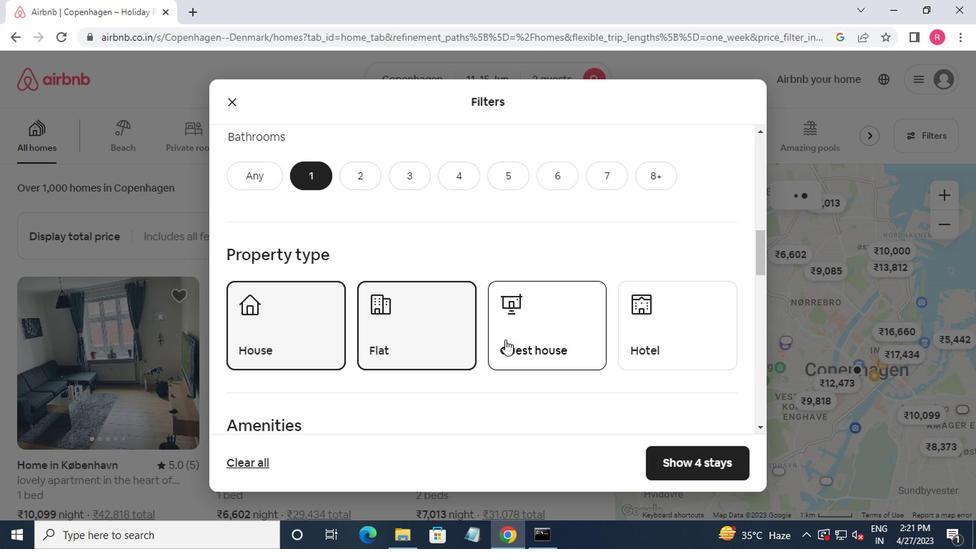 
Action: Mouse pressed left at (507, 340)
Screenshot: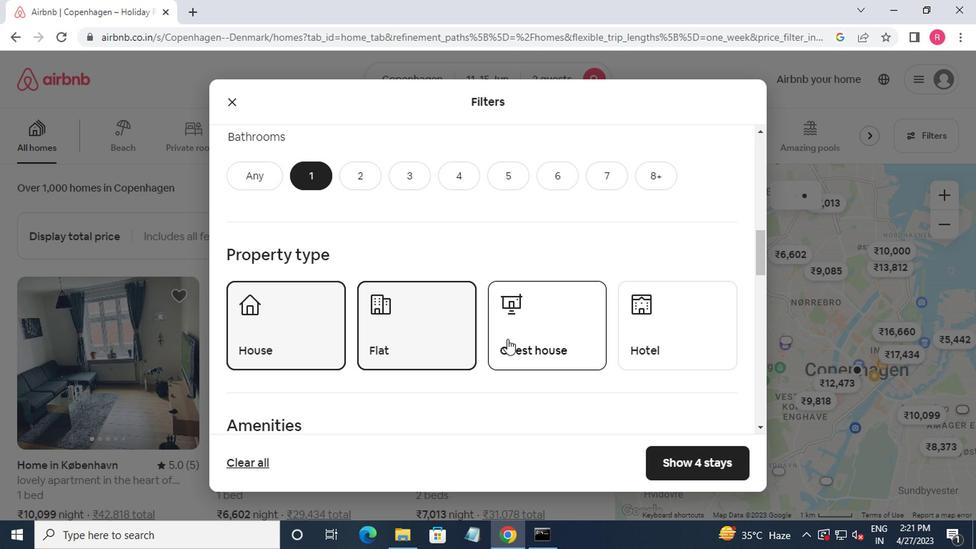 
Action: Mouse moved to (666, 342)
Screenshot: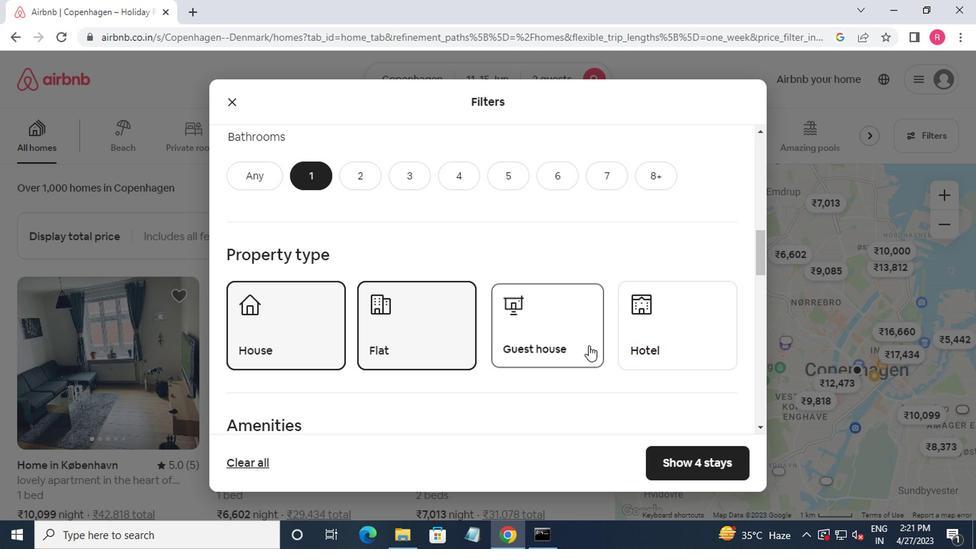 
Action: Mouse pressed left at (666, 342)
Screenshot: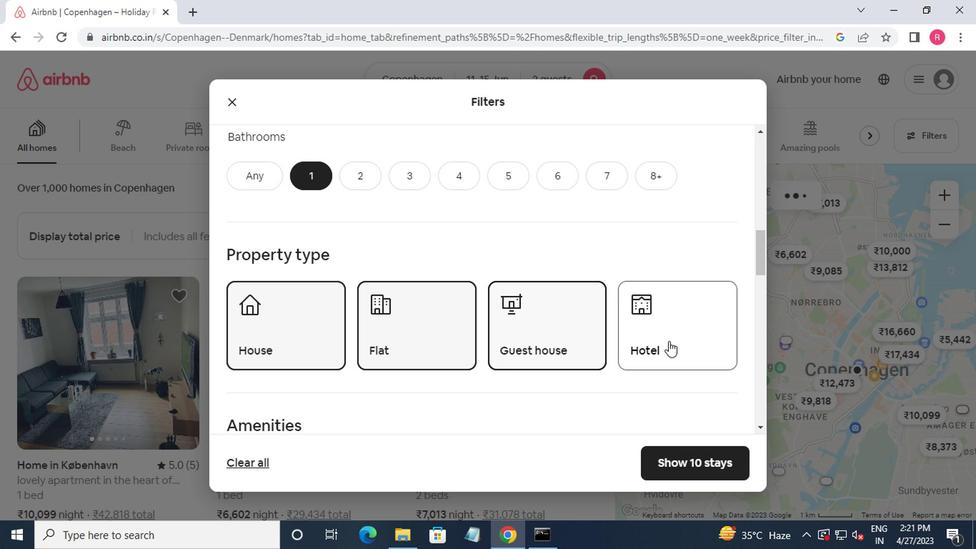 
Action: Mouse moved to (666, 342)
Screenshot: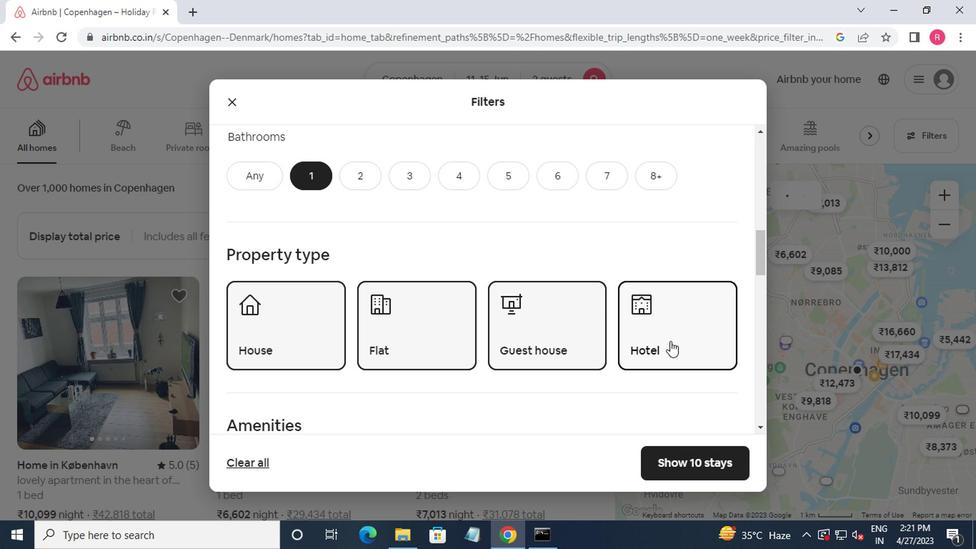 
Action: Mouse scrolled (666, 341) with delta (0, 0)
Screenshot: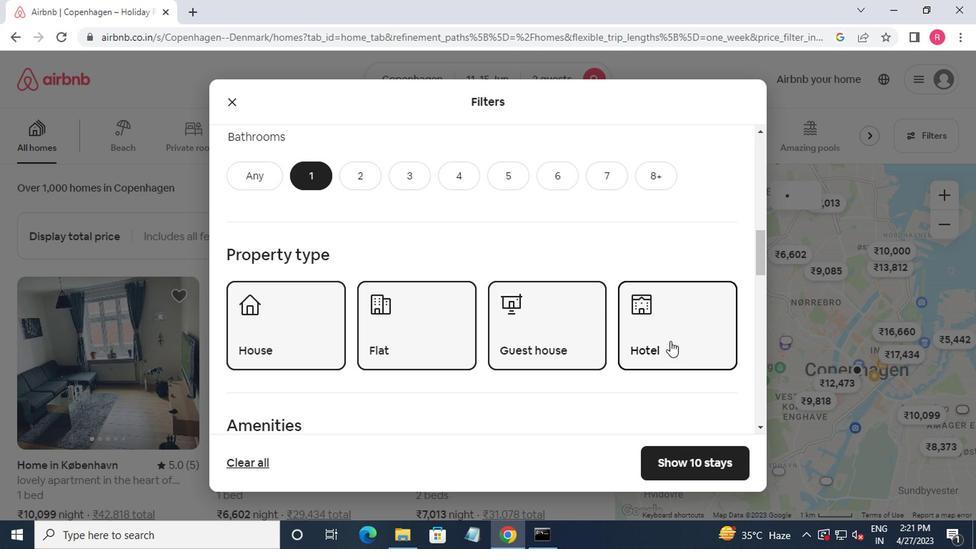 
Action: Mouse scrolled (666, 341) with delta (0, 0)
Screenshot: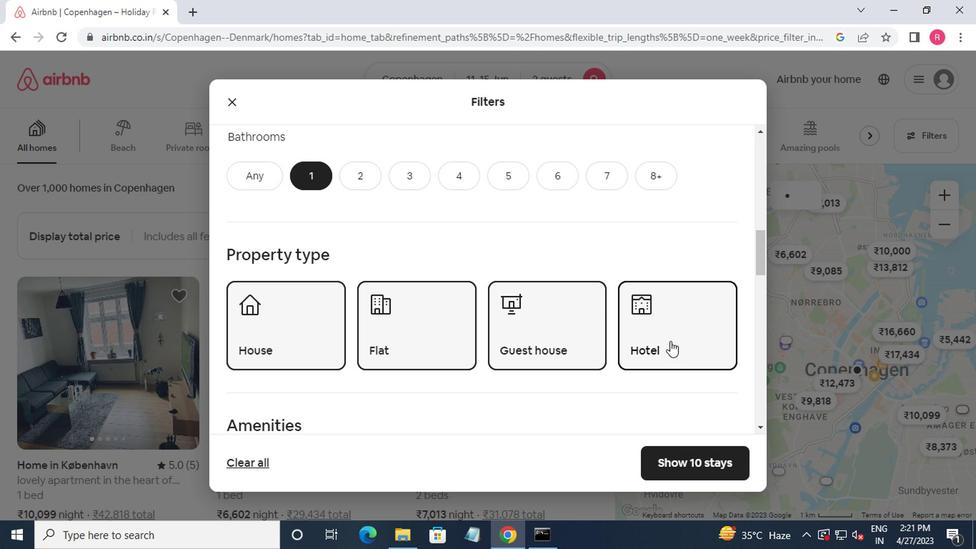 
Action: Mouse scrolled (666, 341) with delta (0, 0)
Screenshot: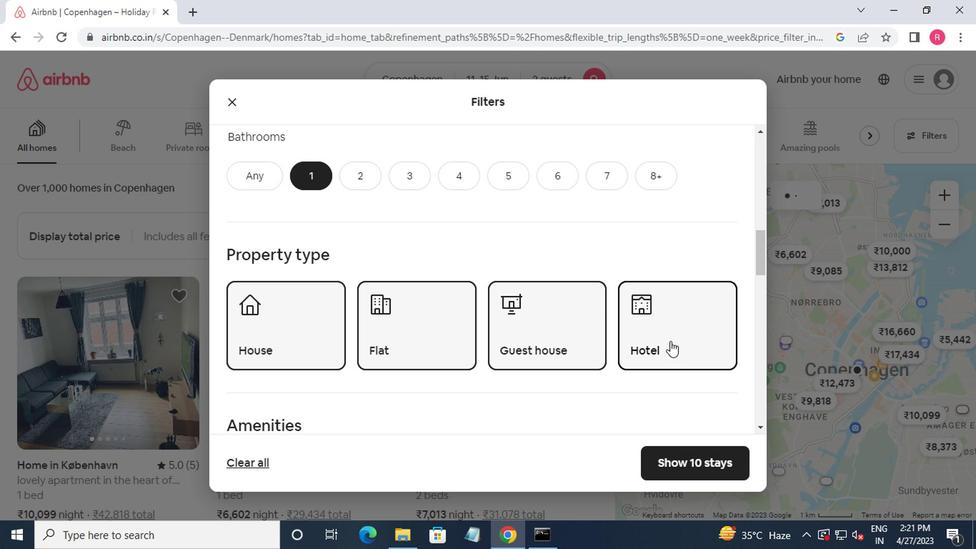 
Action: Mouse scrolled (666, 341) with delta (0, 0)
Screenshot: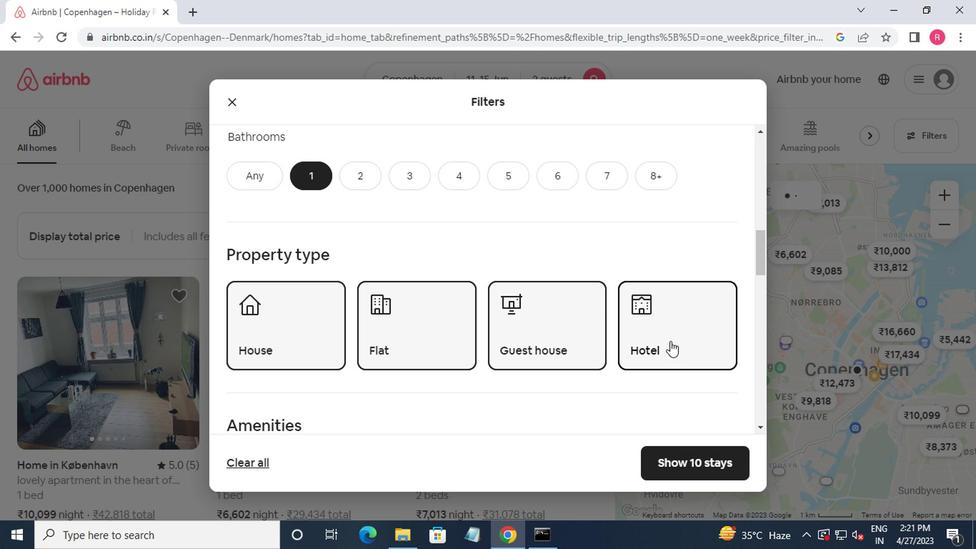 
Action: Mouse moved to (666, 343)
Screenshot: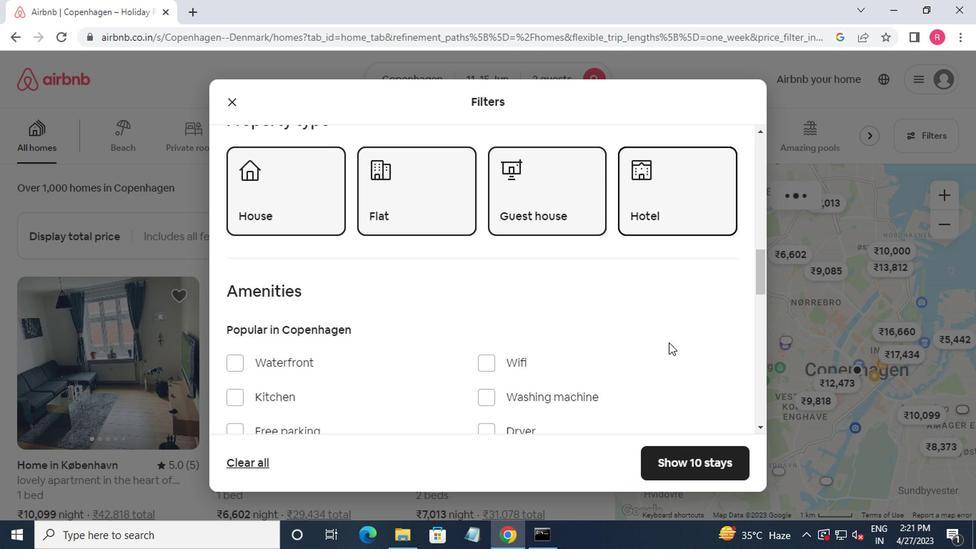 
Action: Mouse scrolled (666, 343) with delta (0, 0)
Screenshot: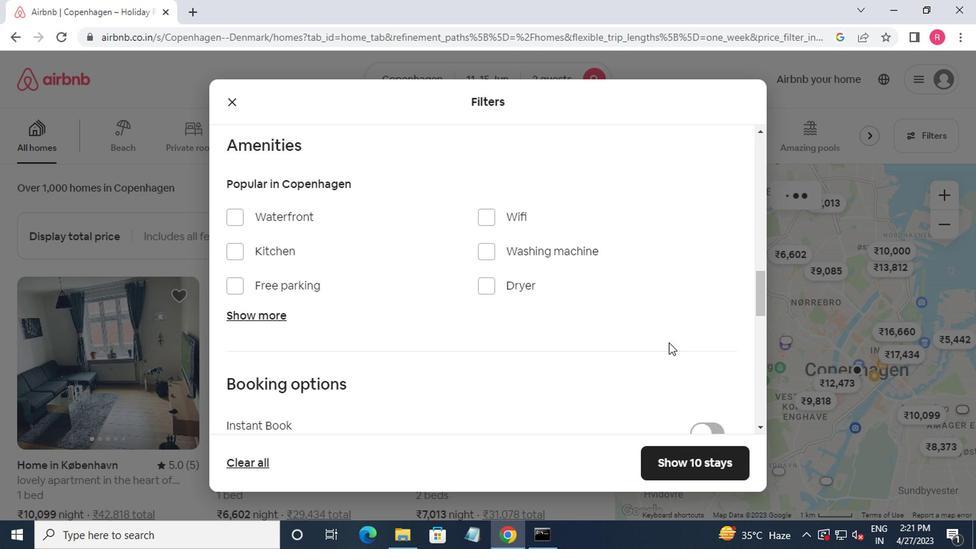 
Action: Mouse scrolled (666, 343) with delta (0, 0)
Screenshot: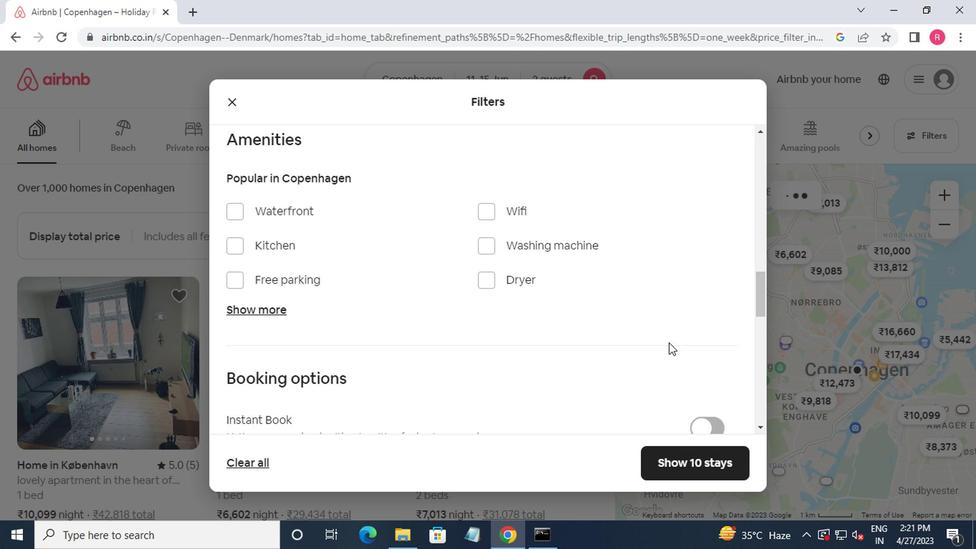 
Action: Mouse scrolled (666, 343) with delta (0, 0)
Screenshot: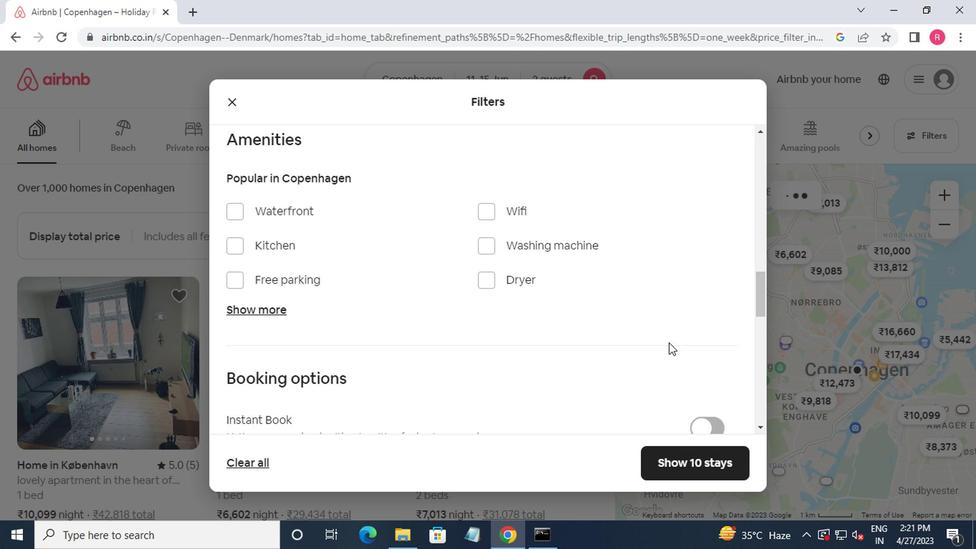 
Action: Mouse scrolled (666, 343) with delta (0, 0)
Screenshot: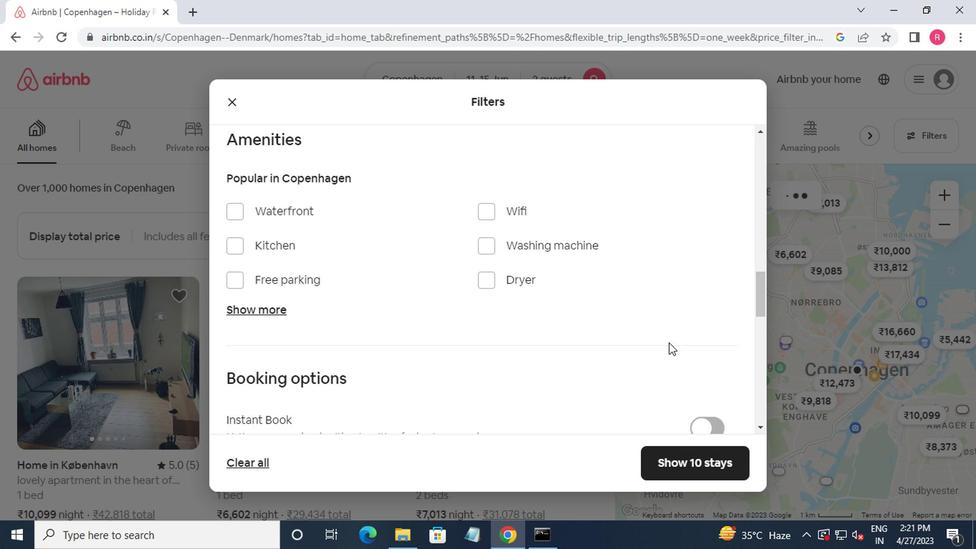 
Action: Mouse moved to (666, 343)
Screenshot: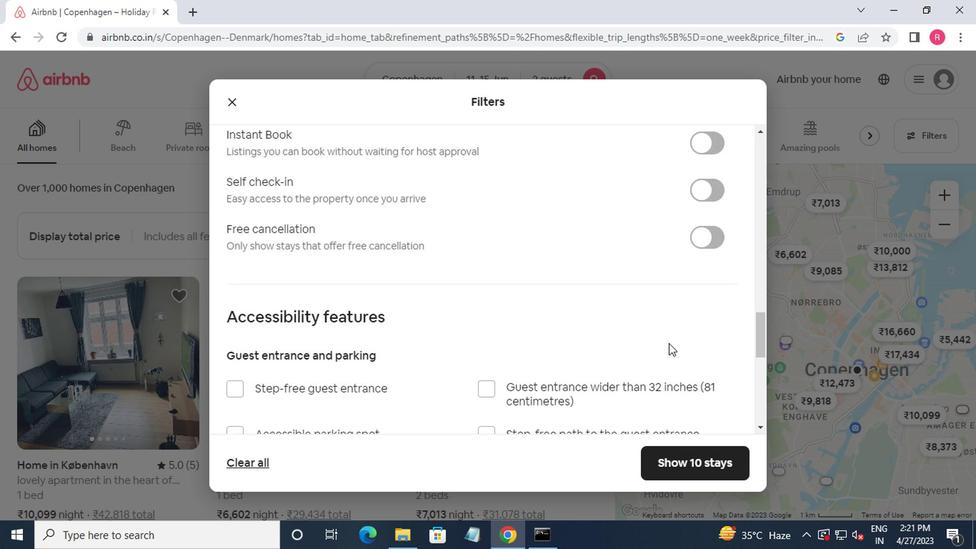 
Action: Mouse scrolled (666, 344) with delta (0, 1)
Screenshot: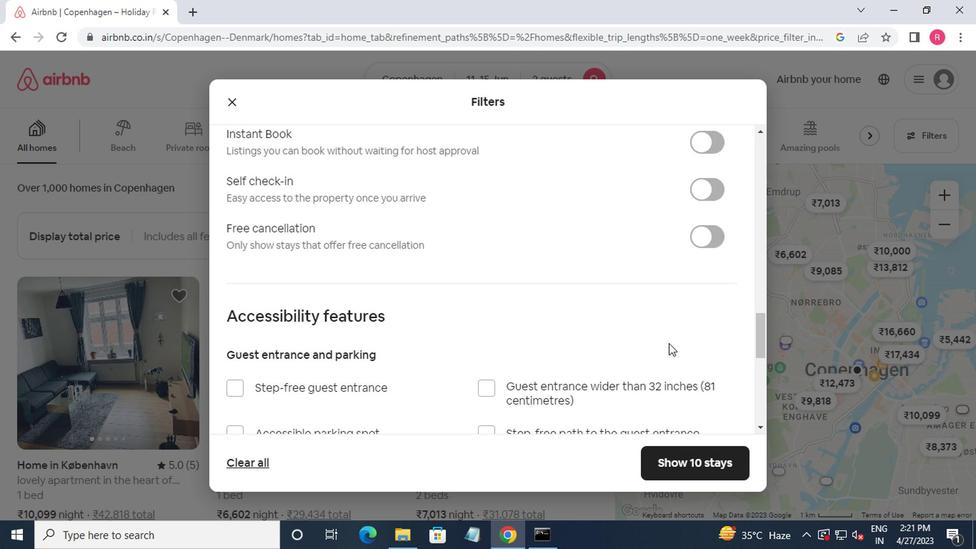 
Action: Mouse moved to (666, 343)
Screenshot: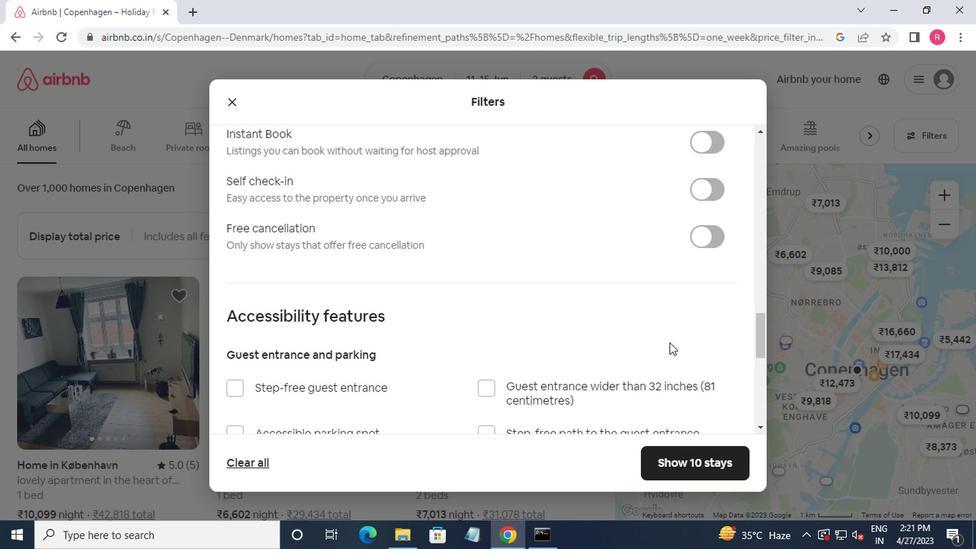 
Action: Mouse scrolled (666, 343) with delta (0, 0)
Screenshot: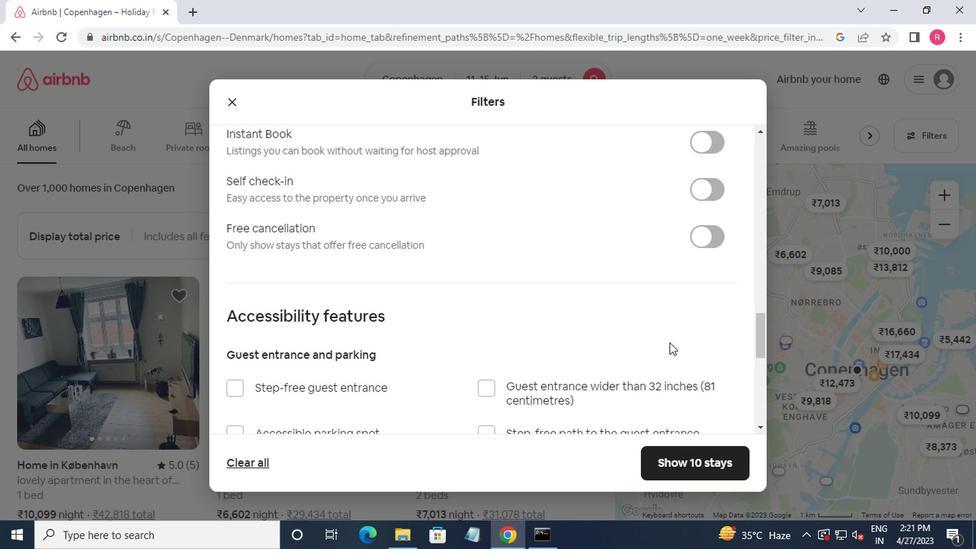 
Action: Mouse moved to (666, 342)
Screenshot: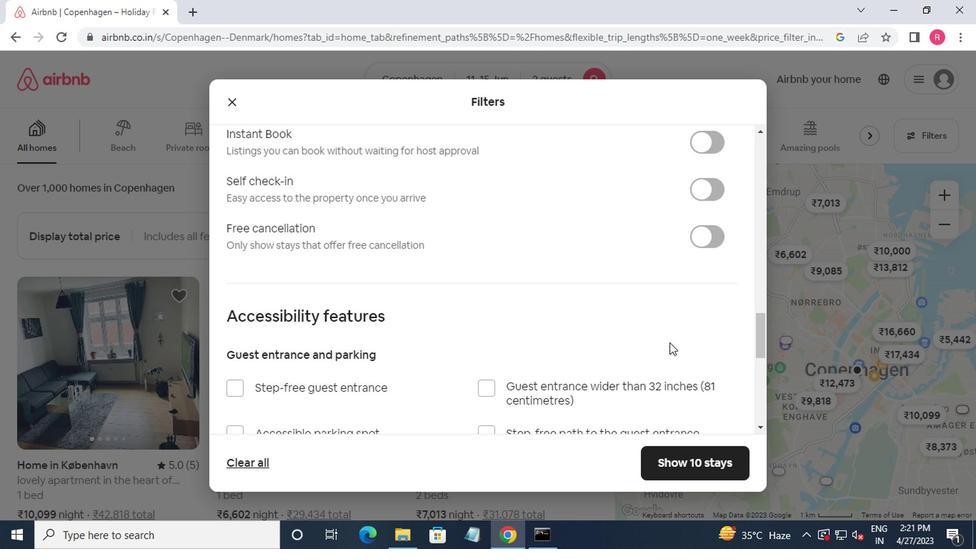 
Action: Mouse scrolled (666, 343) with delta (0, 1)
Screenshot: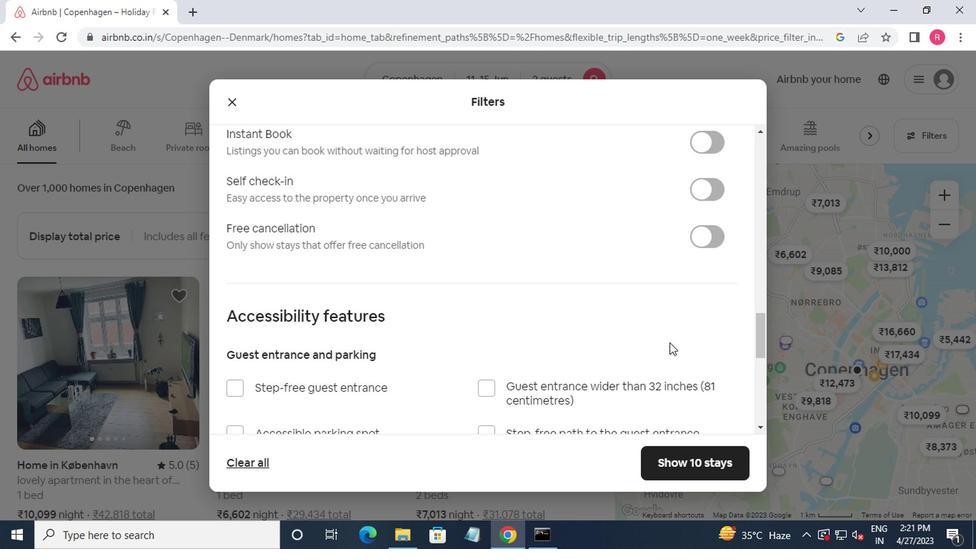 
Action: Mouse moved to (704, 404)
Screenshot: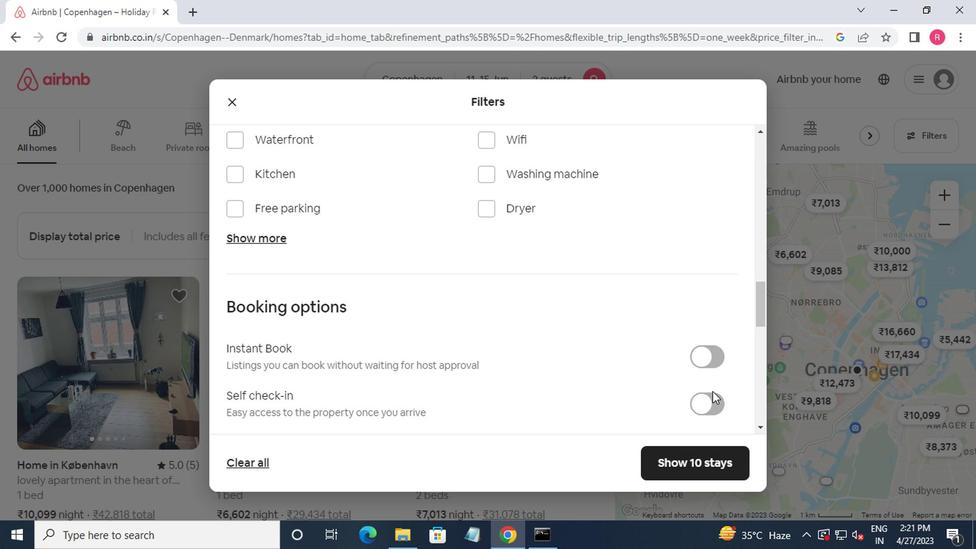 
Action: Mouse pressed left at (704, 404)
Screenshot: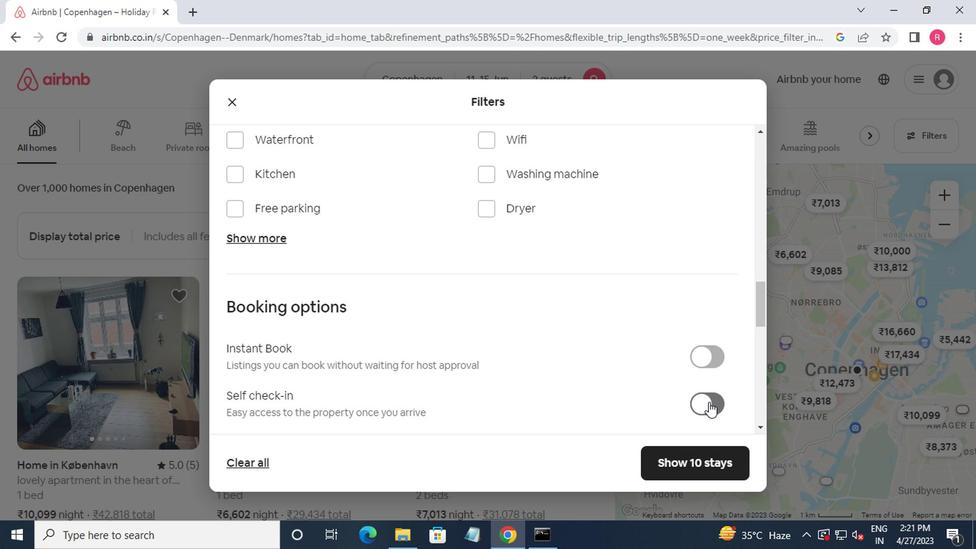 
Action: Mouse moved to (664, 384)
Screenshot: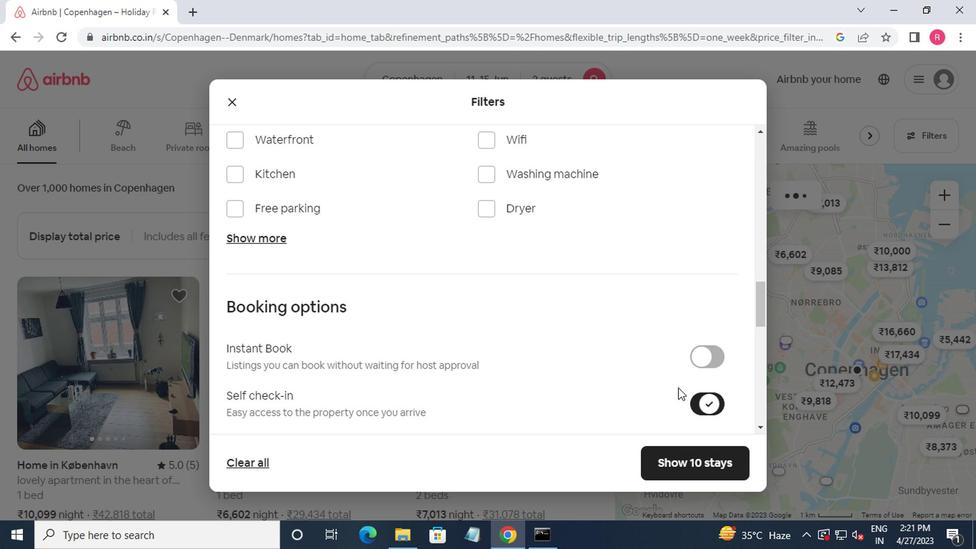 
Action: Mouse scrolled (664, 383) with delta (0, -1)
Screenshot: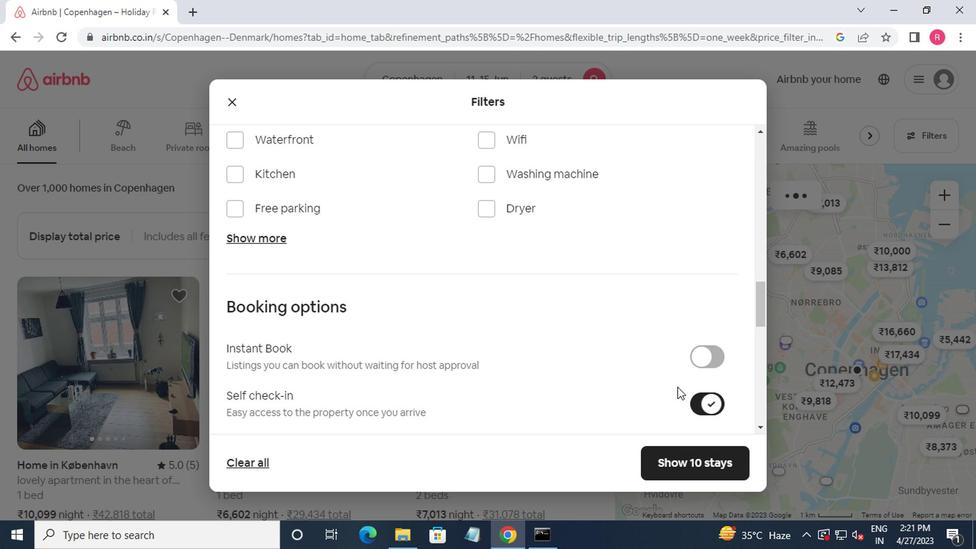 
Action: Mouse moved to (663, 384)
Screenshot: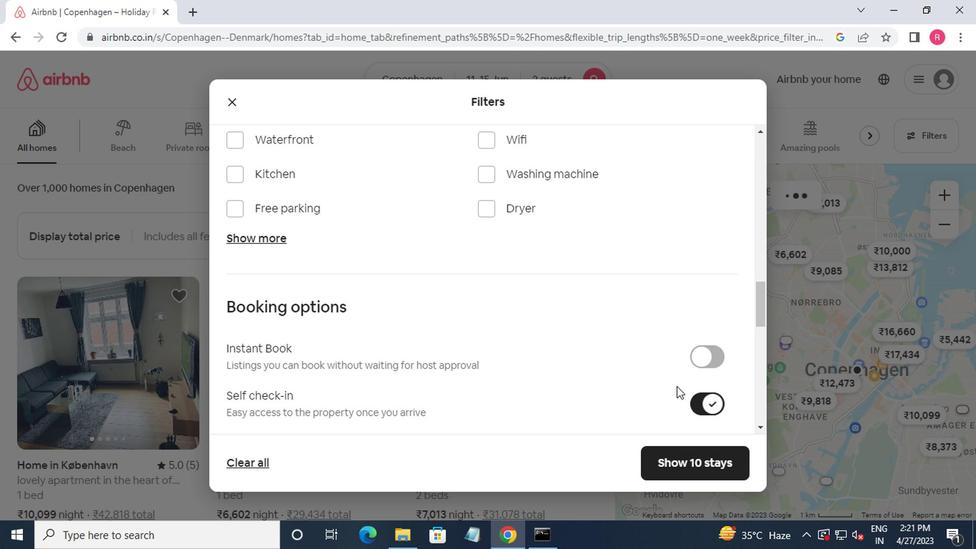 
Action: Mouse scrolled (663, 383) with delta (0, -1)
Screenshot: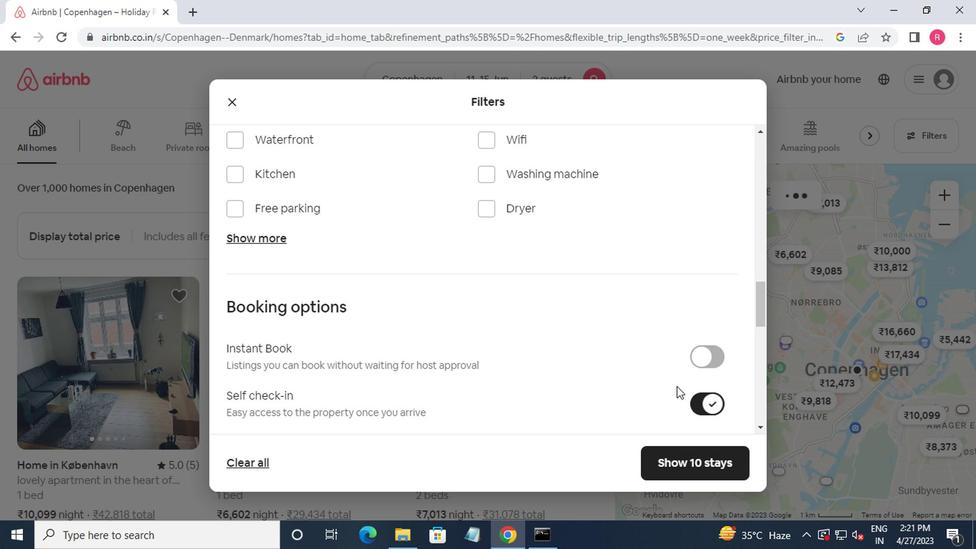 
Action: Mouse moved to (662, 384)
Screenshot: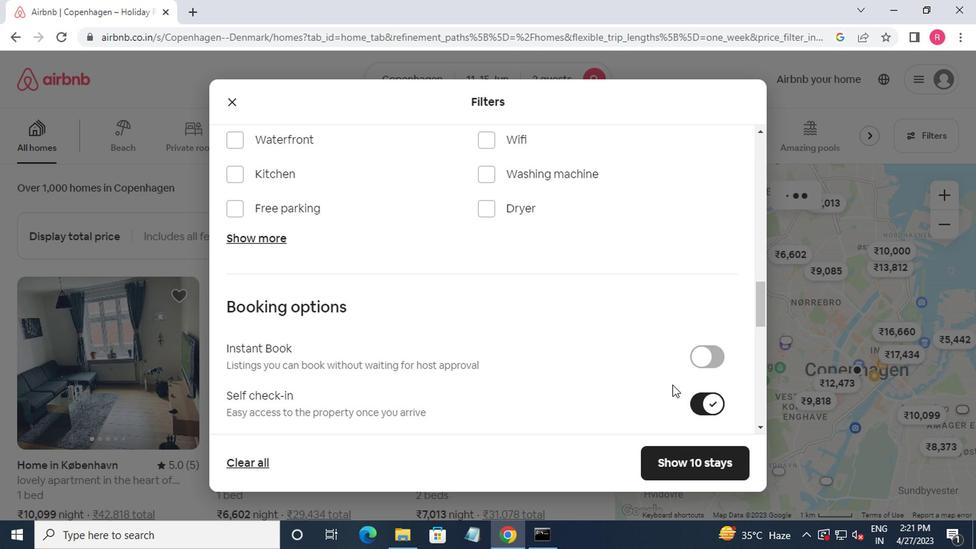 
Action: Mouse scrolled (662, 383) with delta (0, -1)
Screenshot: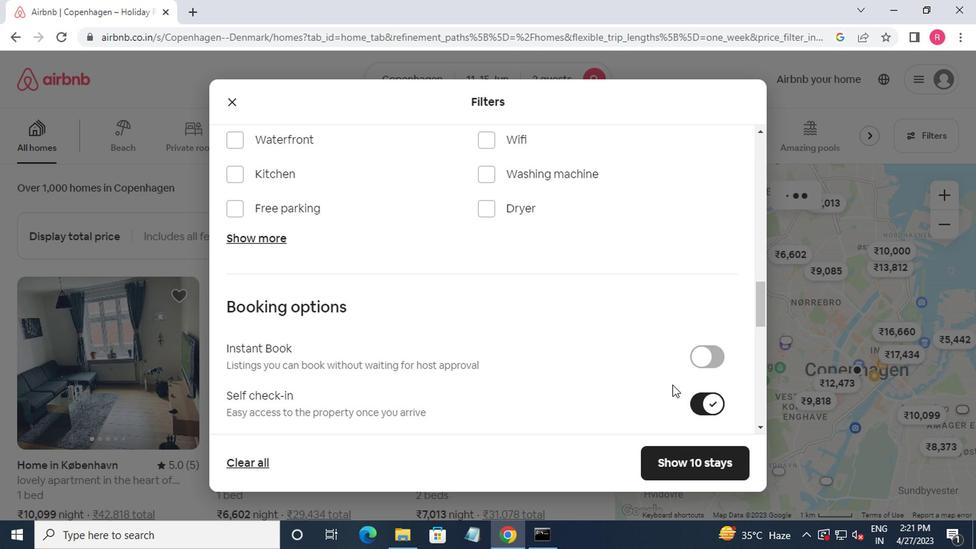 
Action: Mouse moved to (662, 384)
Screenshot: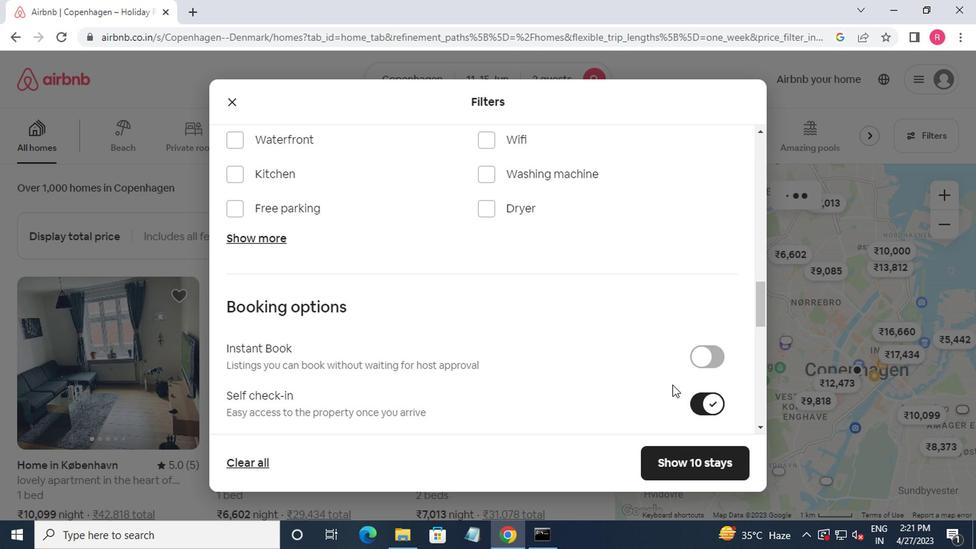 
Action: Mouse scrolled (662, 383) with delta (0, -1)
Screenshot: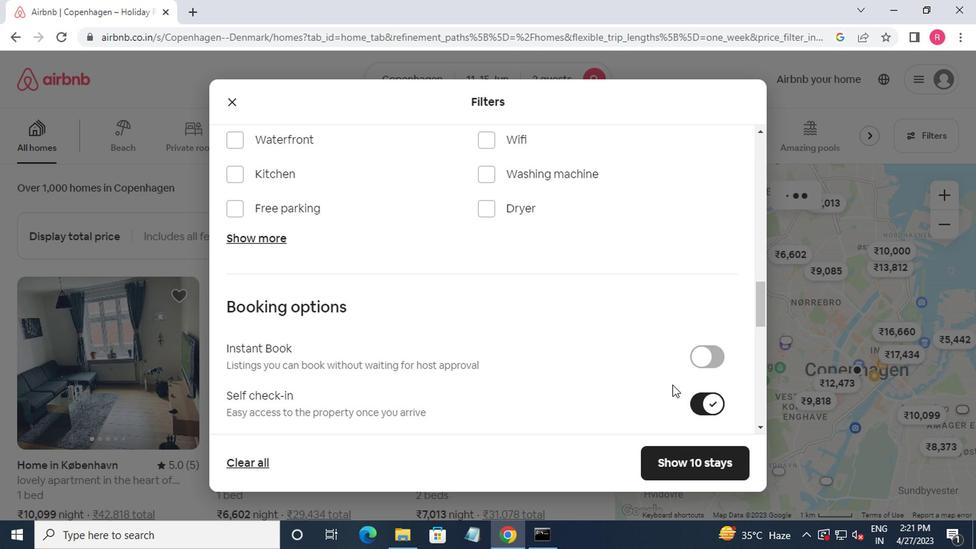 
Action: Mouse moved to (661, 384)
Screenshot: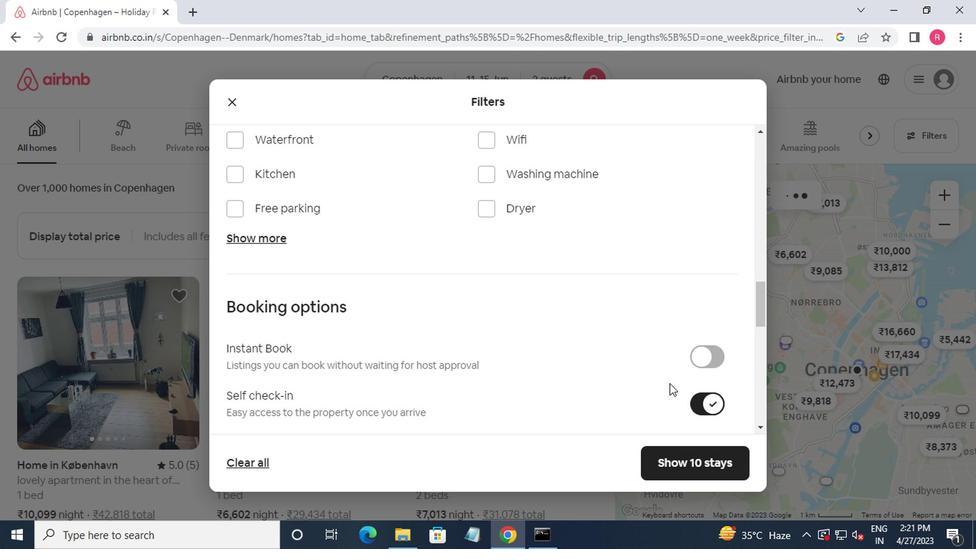 
Action: Mouse scrolled (661, 383) with delta (0, -1)
Screenshot: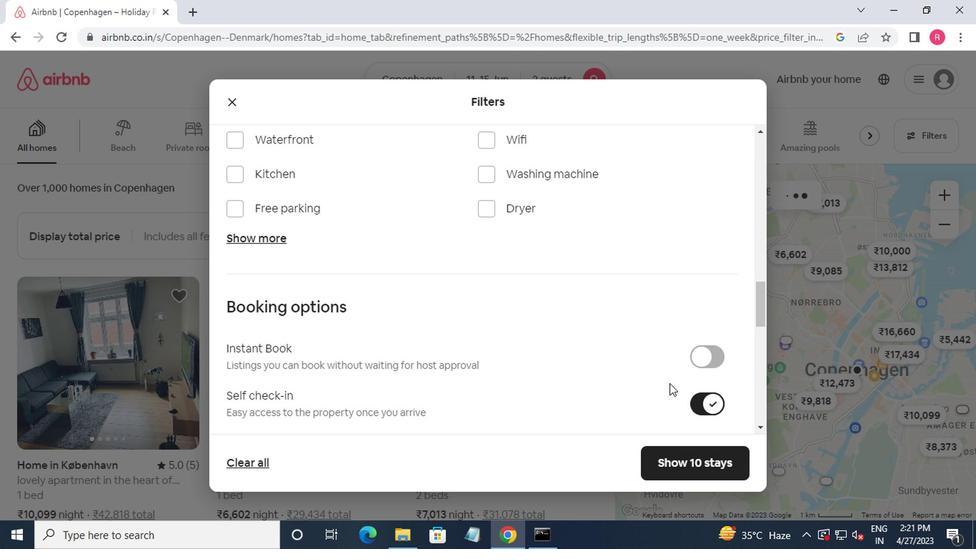 
Action: Mouse moved to (655, 381)
Screenshot: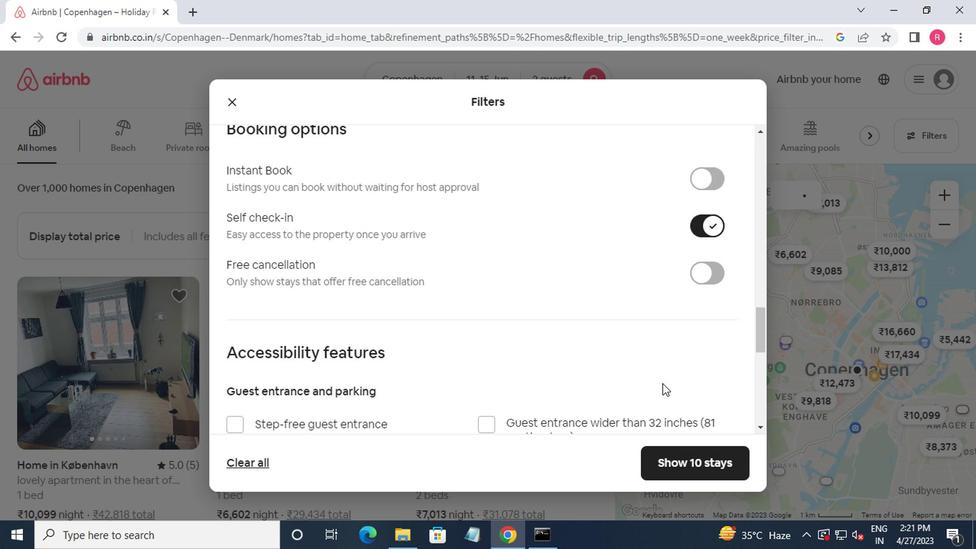 
Action: Mouse scrolled (655, 381) with delta (0, 0)
Screenshot: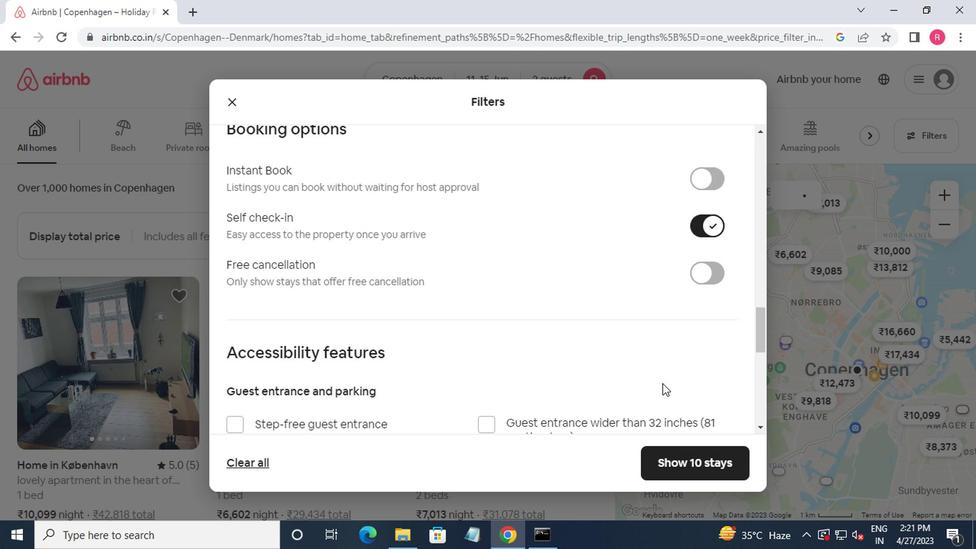 
Action: Mouse moved to (653, 382)
Screenshot: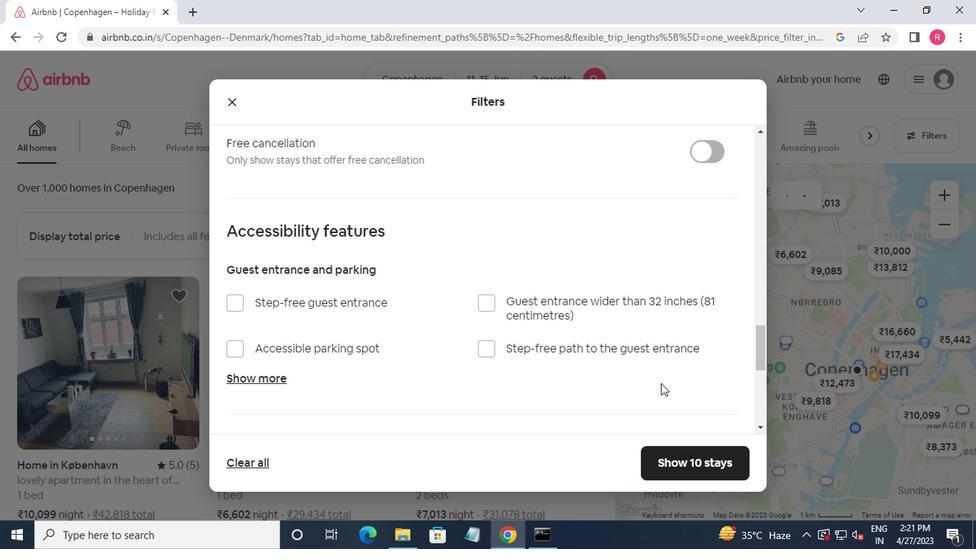 
Action: Mouse scrolled (653, 381) with delta (0, -1)
Screenshot: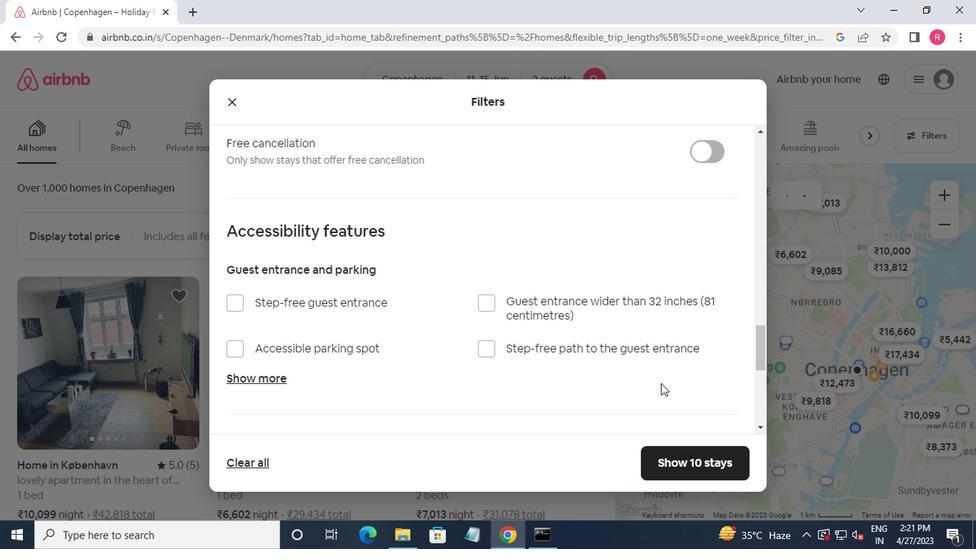 
Action: Mouse moved to (652, 383)
Screenshot: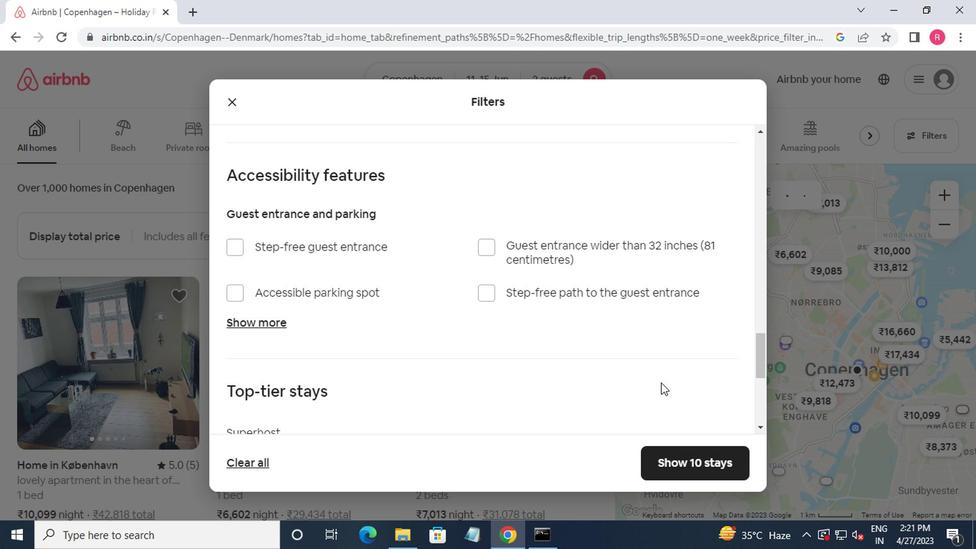 
Action: Mouse scrolled (652, 383) with delta (0, 0)
Screenshot: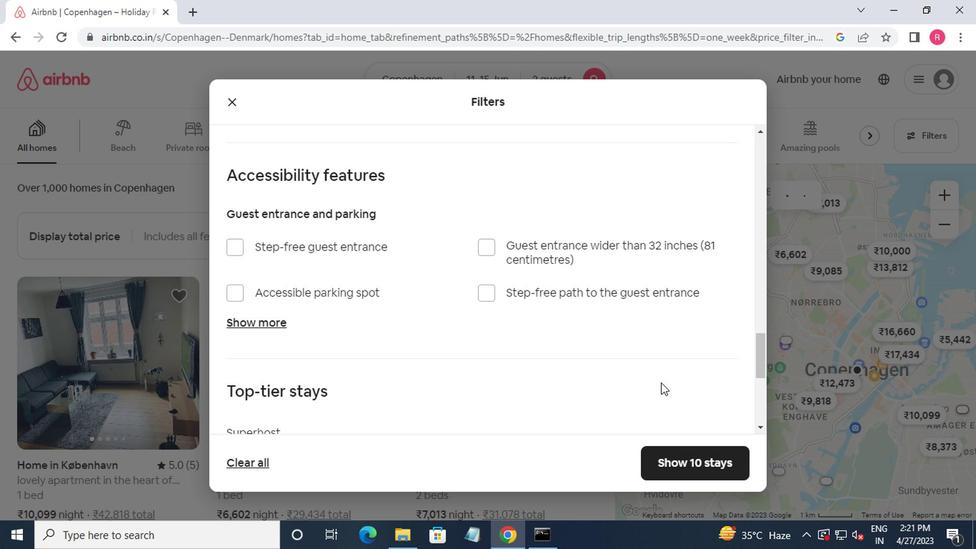 
Action: Mouse moved to (650, 386)
Screenshot: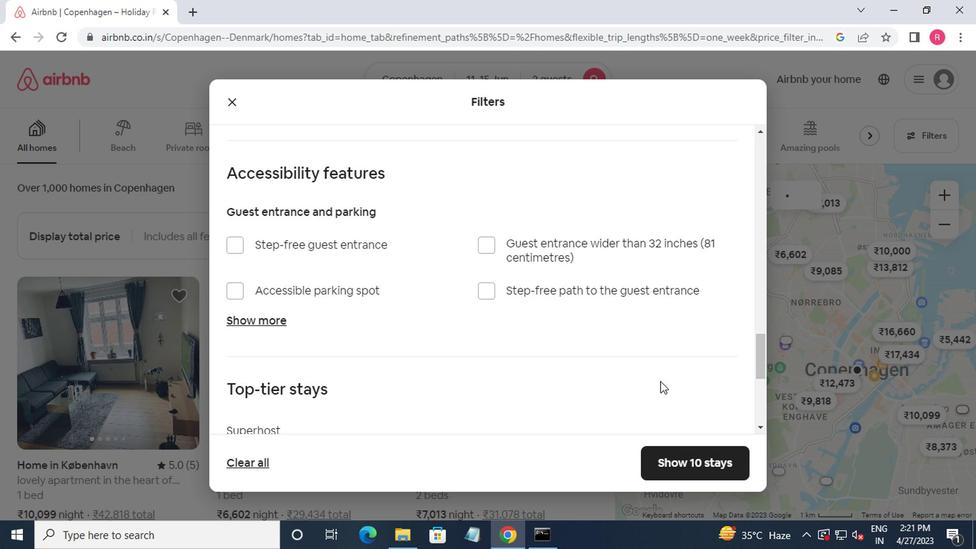 
Action: Mouse scrolled (650, 385) with delta (0, -1)
Screenshot: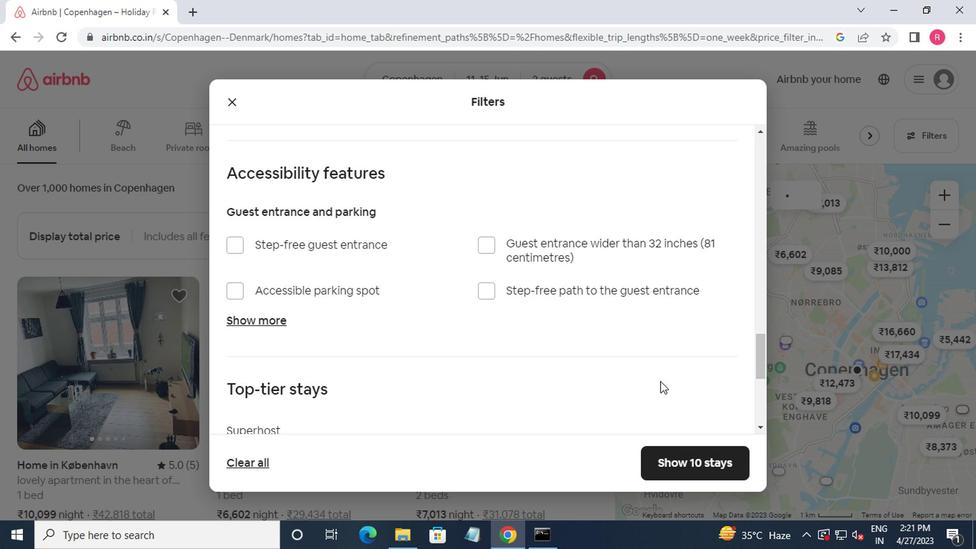 
Action: Mouse moved to (238, 347)
Screenshot: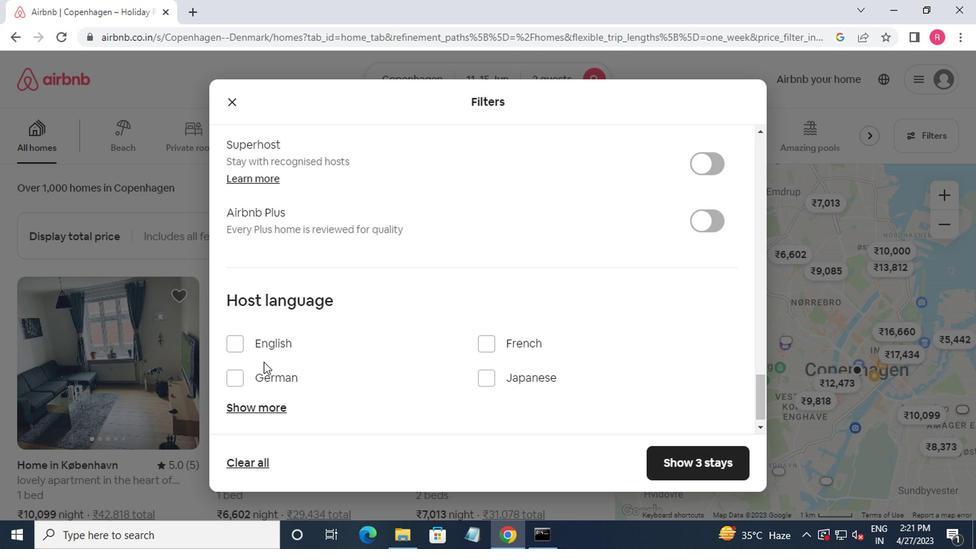 
Action: Mouse pressed left at (238, 347)
Screenshot: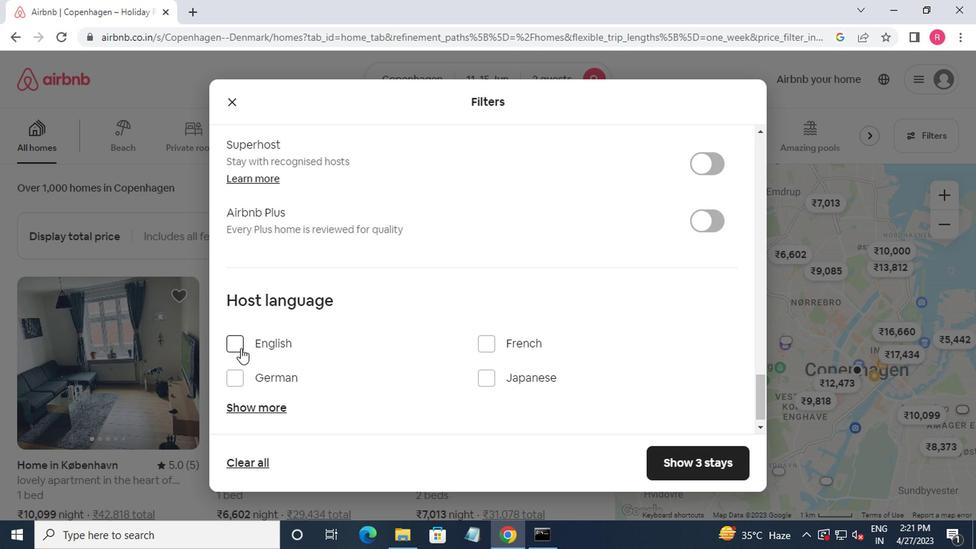 
Action: Mouse moved to (546, 362)
Screenshot: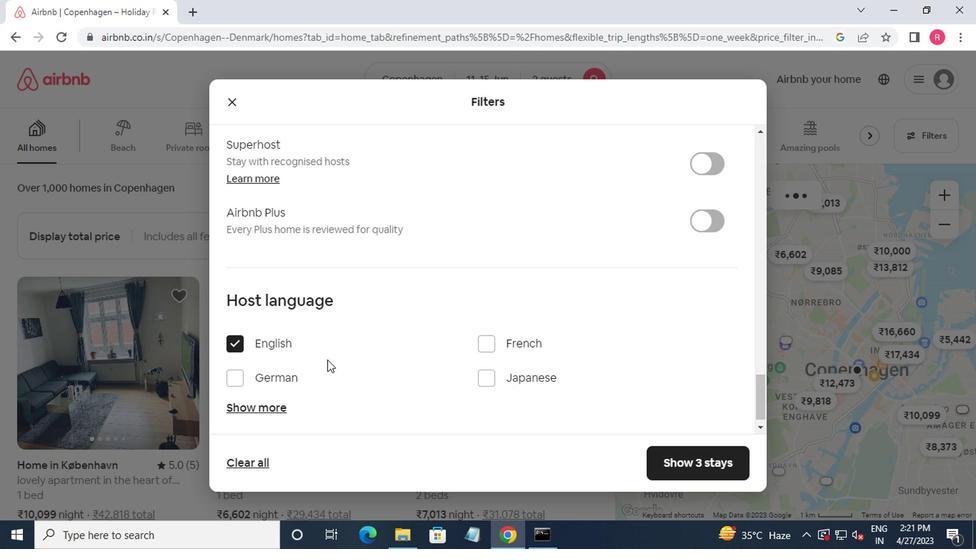 
Action: Mouse scrolled (546, 363) with delta (0, 0)
Screenshot: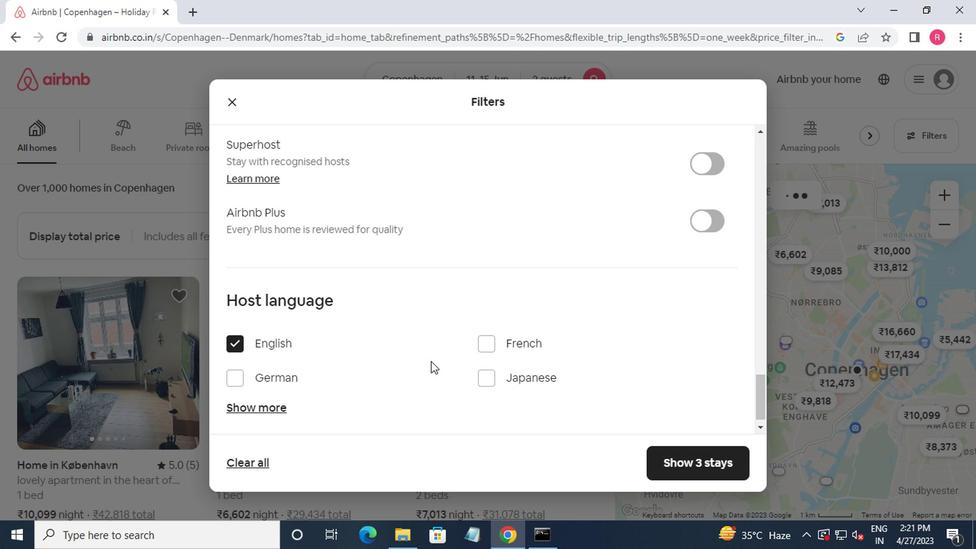
Action: Mouse moved to (547, 362)
Screenshot: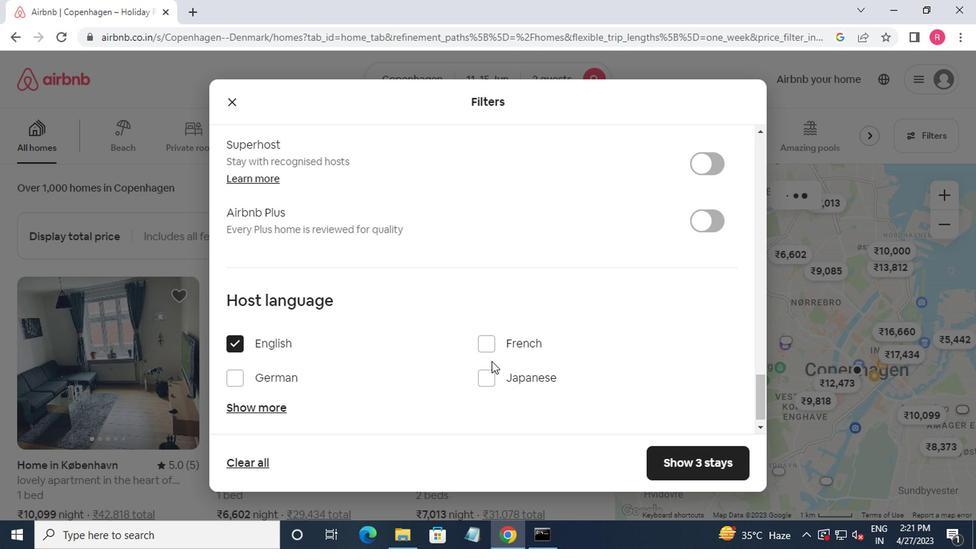 
Action: Mouse scrolled (547, 363) with delta (0, 0)
Screenshot: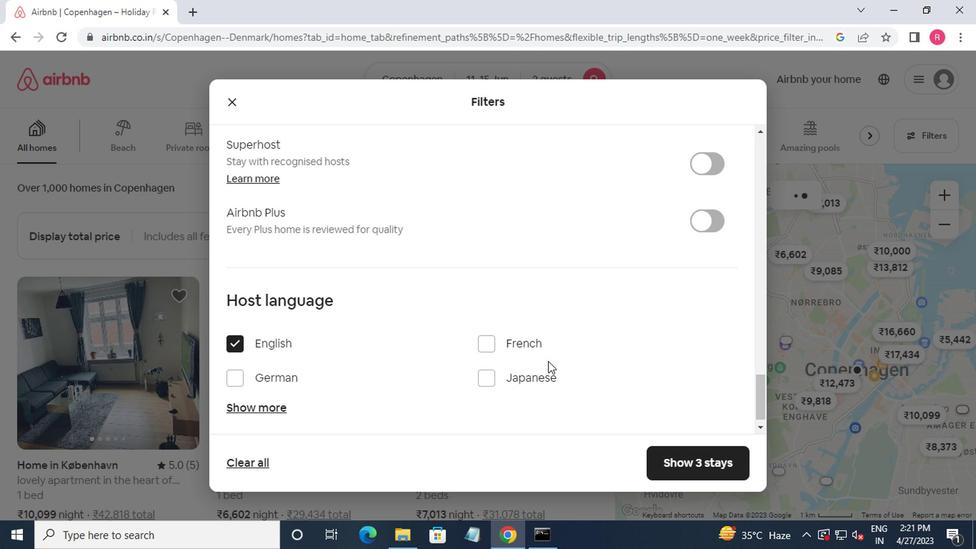 
Action: Mouse moved to (617, 355)
Screenshot: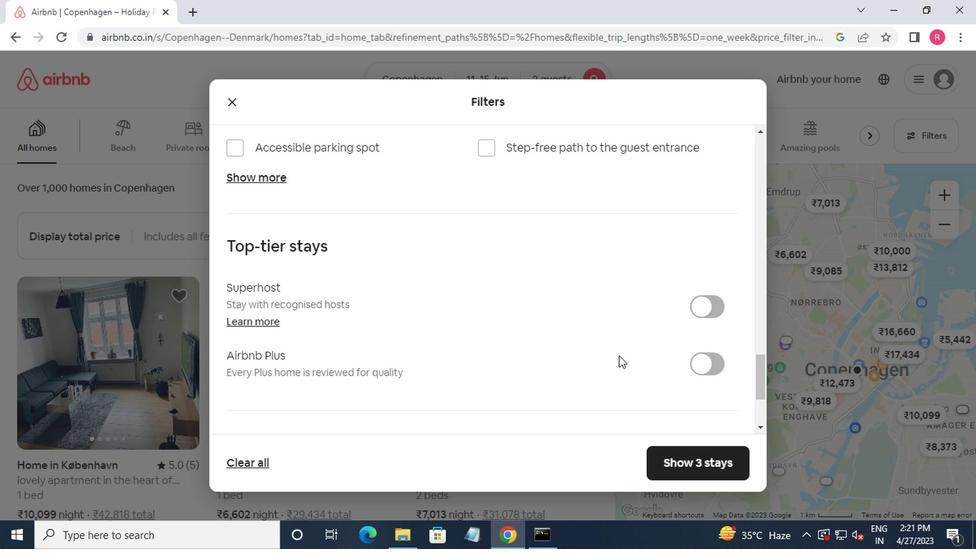 
Action: Mouse scrolled (617, 355) with delta (0, 0)
Screenshot: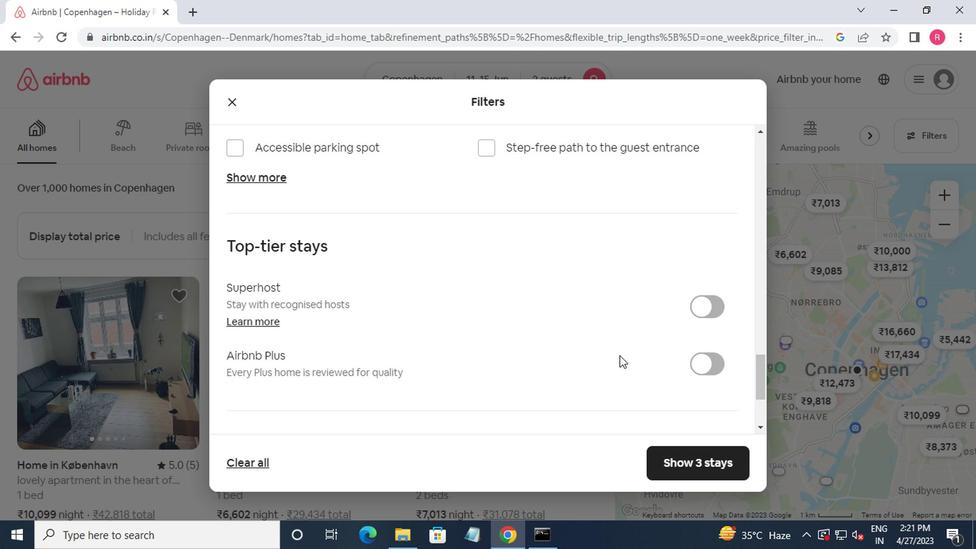 
Action: Mouse moved to (617, 353)
Screenshot: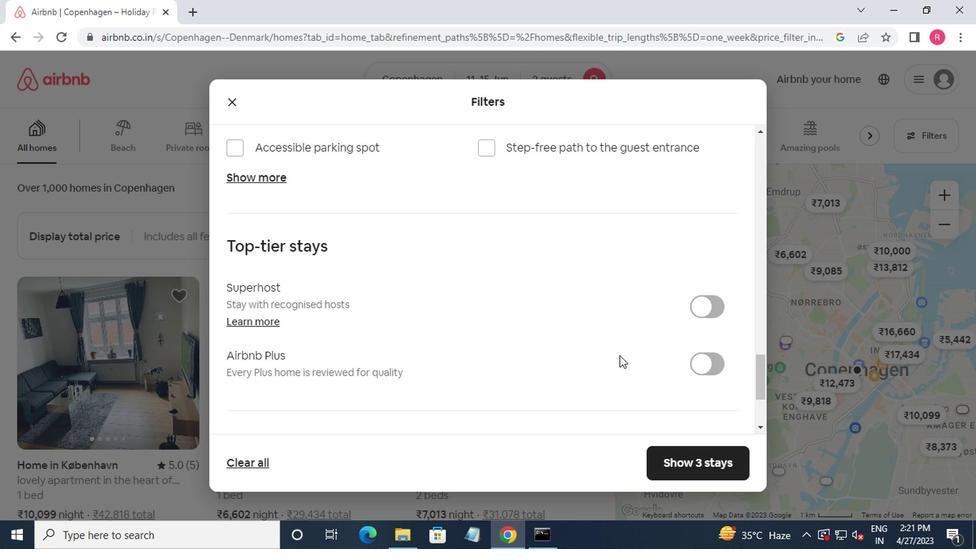 
Action: Mouse scrolled (617, 354) with delta (0, 0)
Screenshot: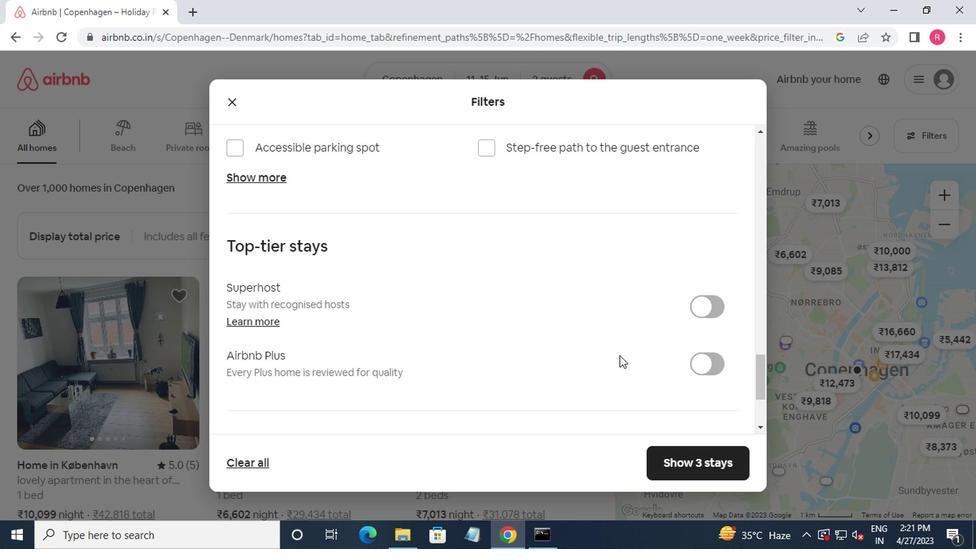 
Action: Mouse moved to (617, 353)
Screenshot: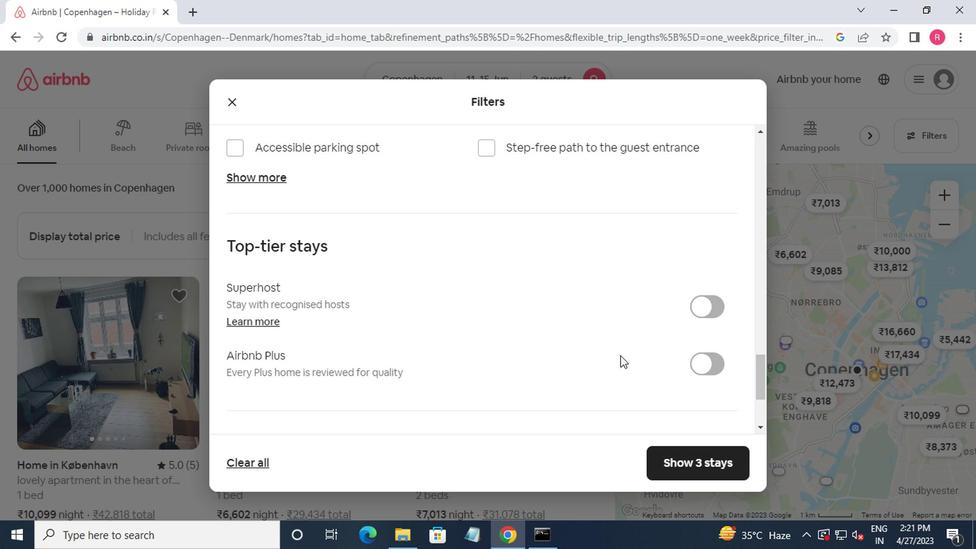 
Action: Mouse scrolled (617, 353) with delta (0, 0)
Screenshot: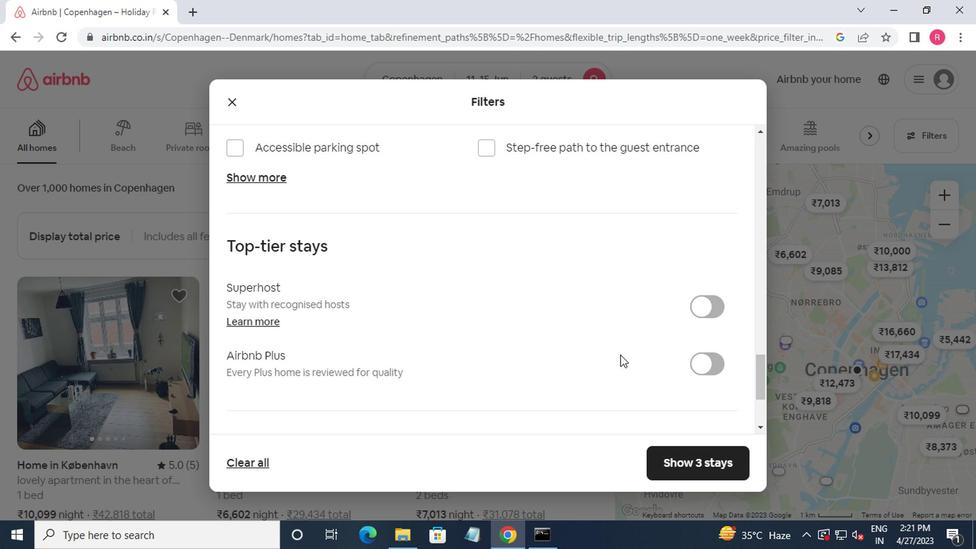 
Action: Mouse moved to (668, 454)
Screenshot: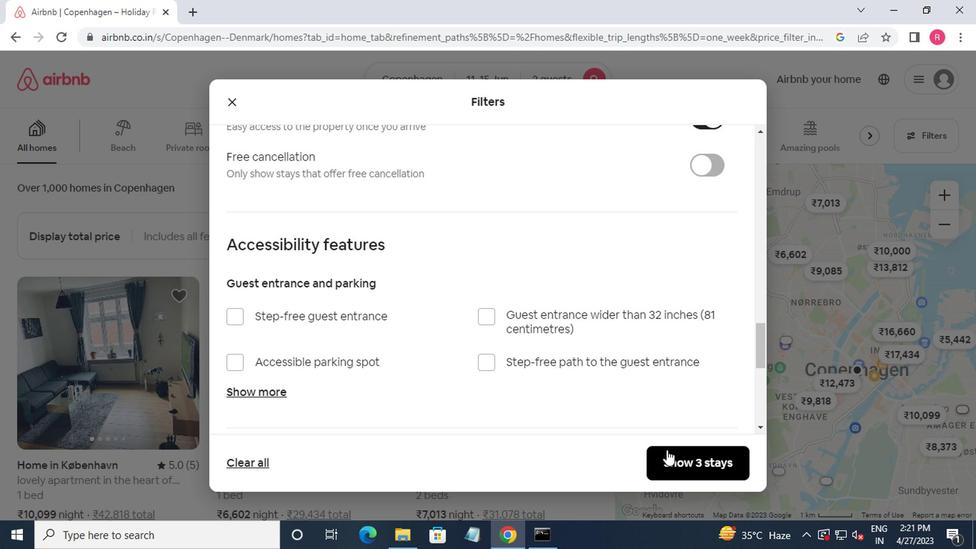 
Action: Mouse pressed left at (668, 454)
Screenshot: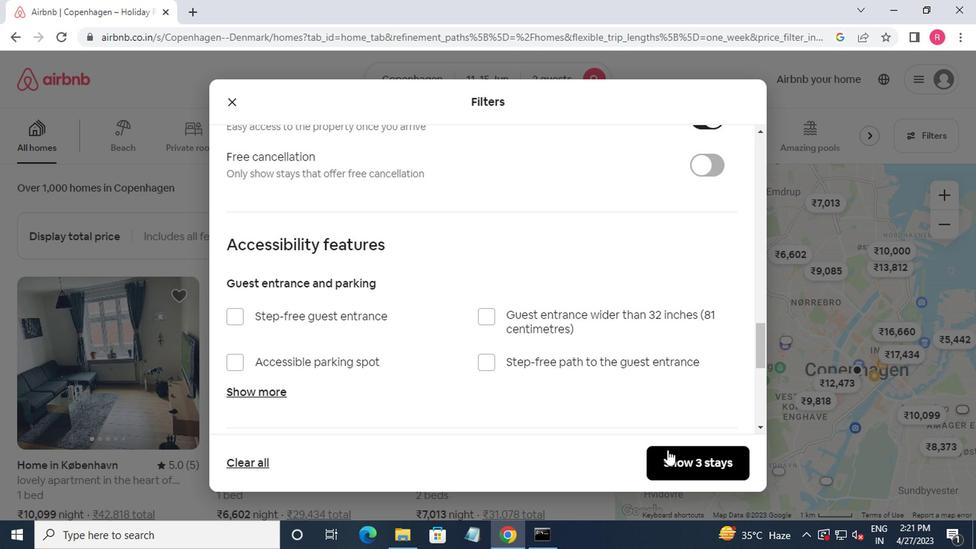 
